 Task: Forward email as attachment with the signature Edward Wright with the subject Request for a pay raise from softage.1@softage.net to softage.2@softage.net with the message Could you provide me with a list of the projects constraints and assumptions?
Action: Mouse moved to (822, 60)
Screenshot: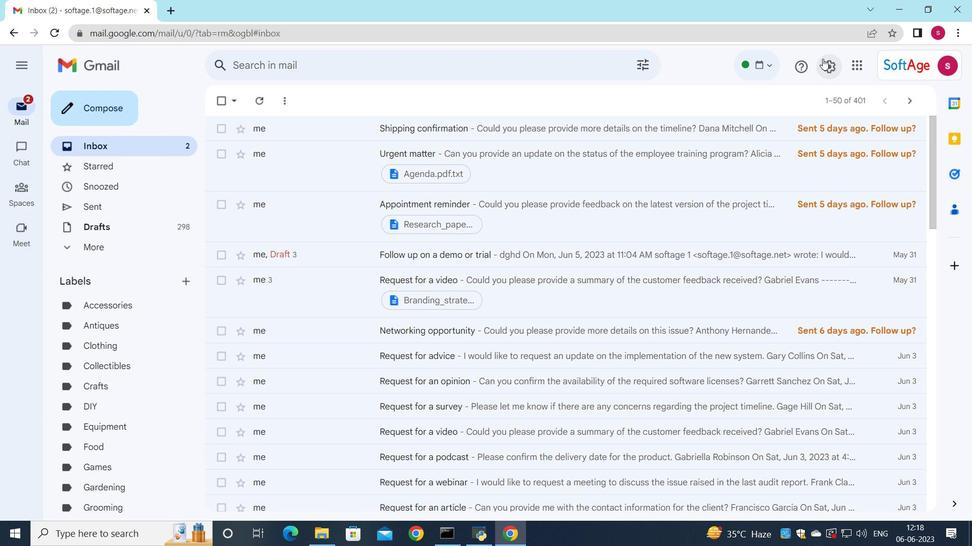 
Action: Mouse pressed left at (822, 60)
Screenshot: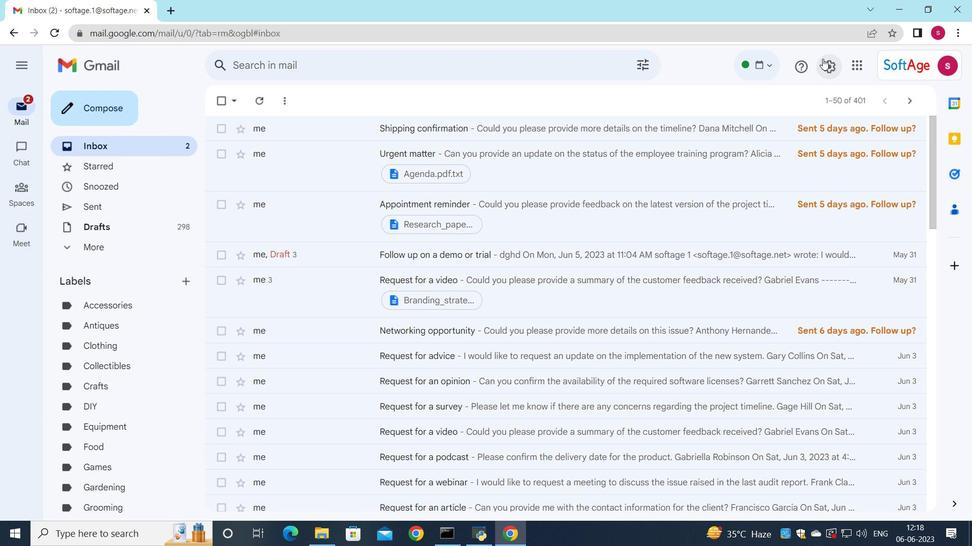 
Action: Mouse moved to (826, 124)
Screenshot: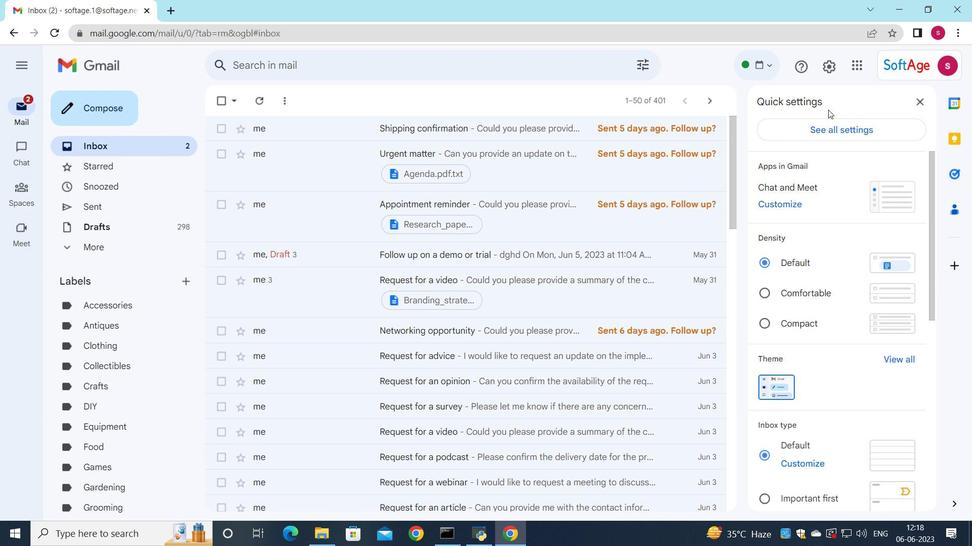 
Action: Mouse pressed left at (826, 124)
Screenshot: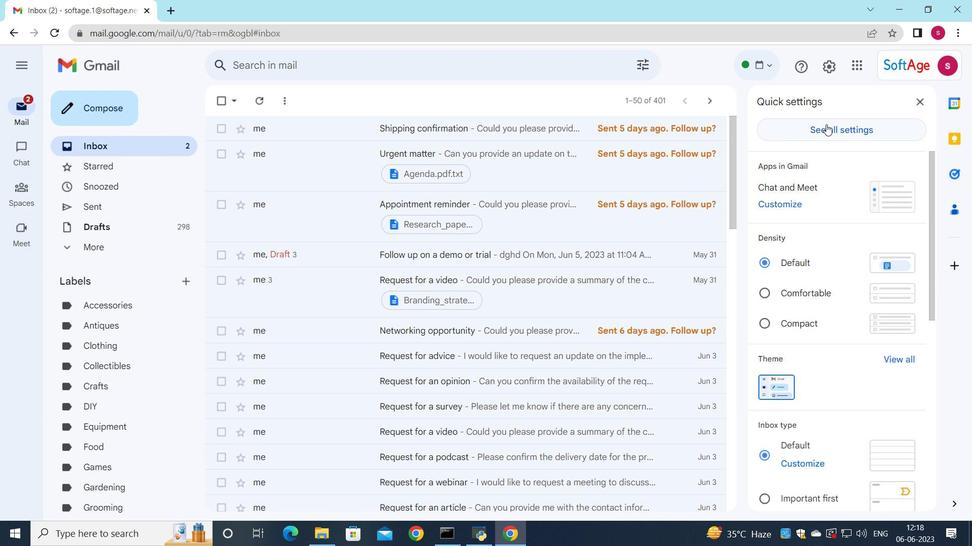 
Action: Mouse moved to (640, 293)
Screenshot: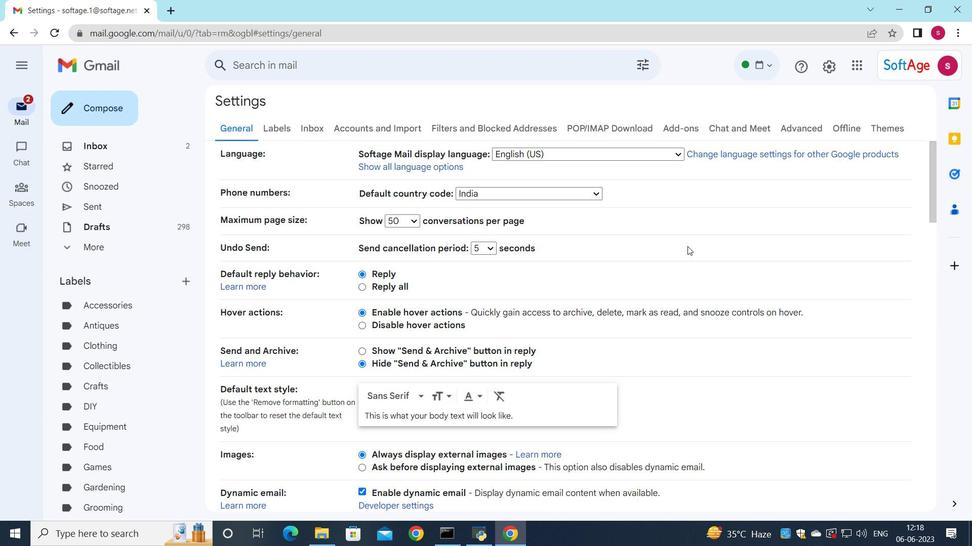 
Action: Mouse scrolled (640, 292) with delta (0, 0)
Screenshot: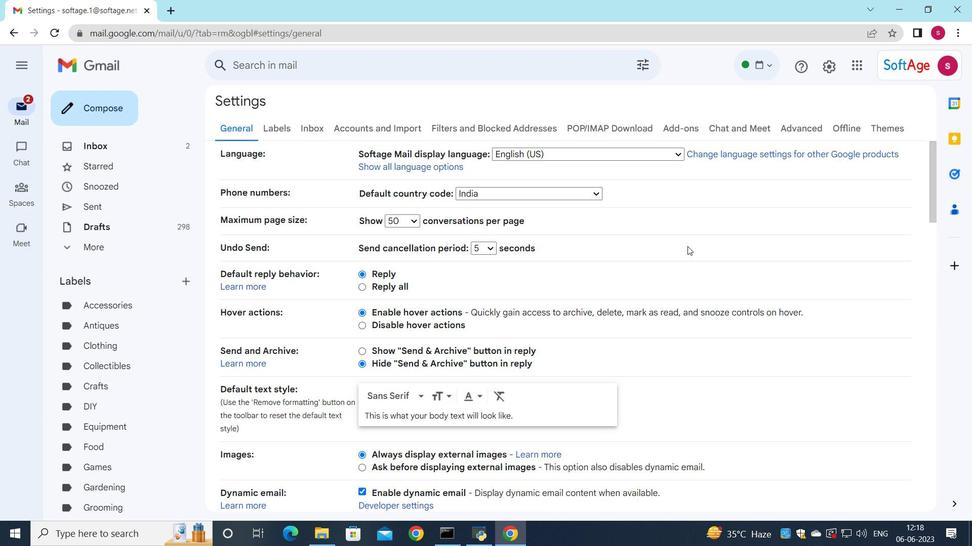 
Action: Mouse moved to (638, 295)
Screenshot: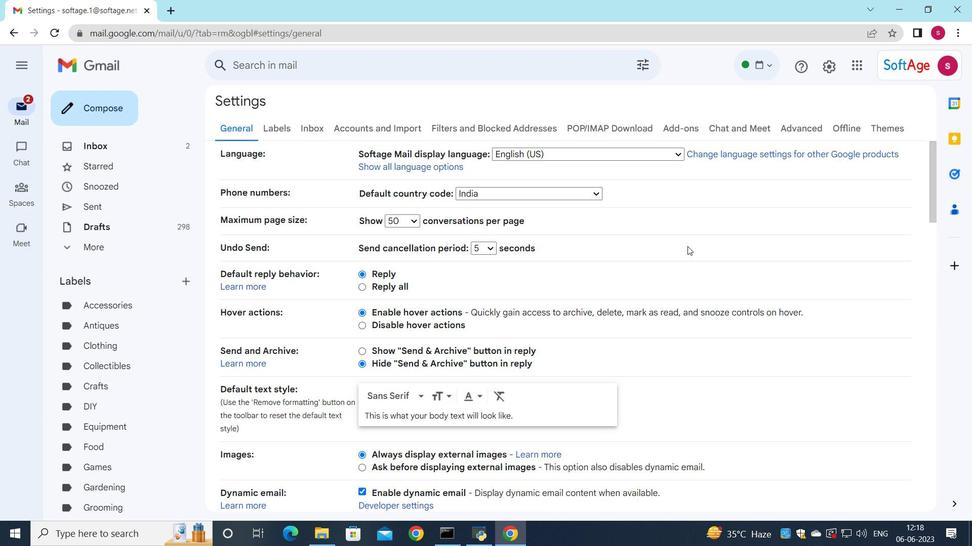 
Action: Mouse scrolled (638, 295) with delta (0, 0)
Screenshot: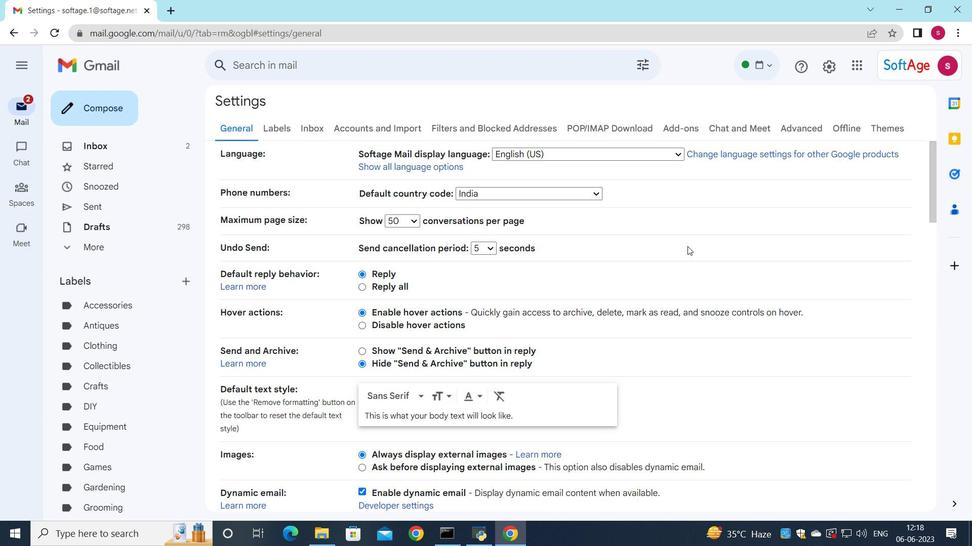 
Action: Mouse moved to (635, 299)
Screenshot: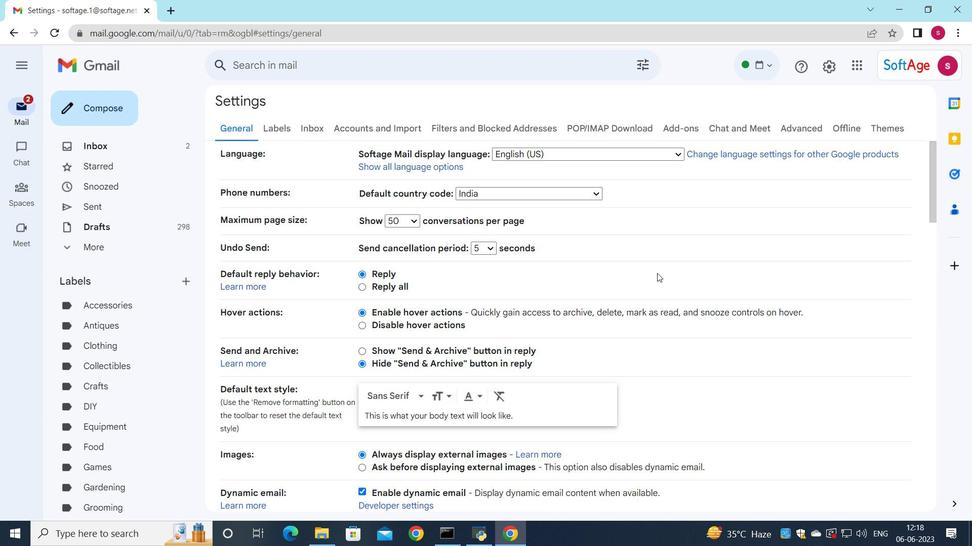 
Action: Mouse scrolled (635, 299) with delta (0, 0)
Screenshot: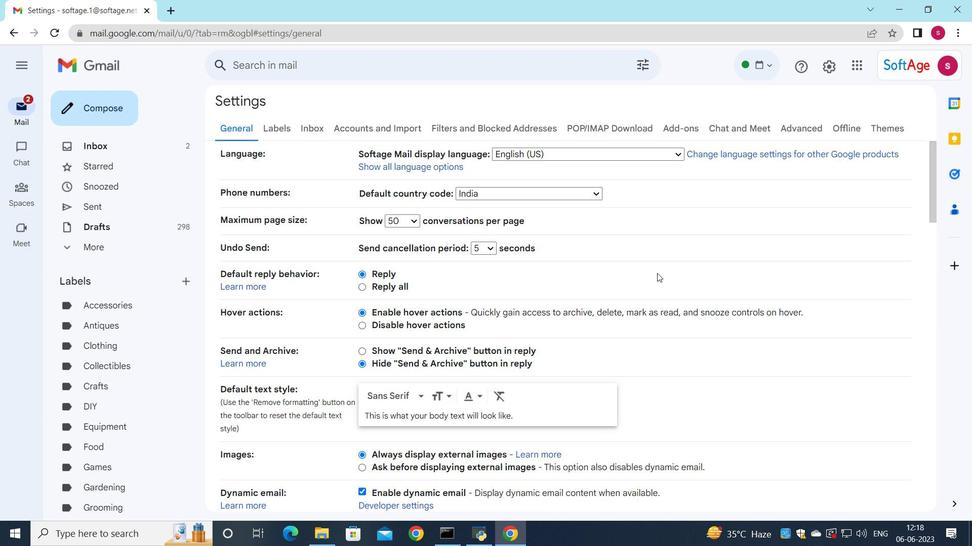 
Action: Mouse moved to (607, 324)
Screenshot: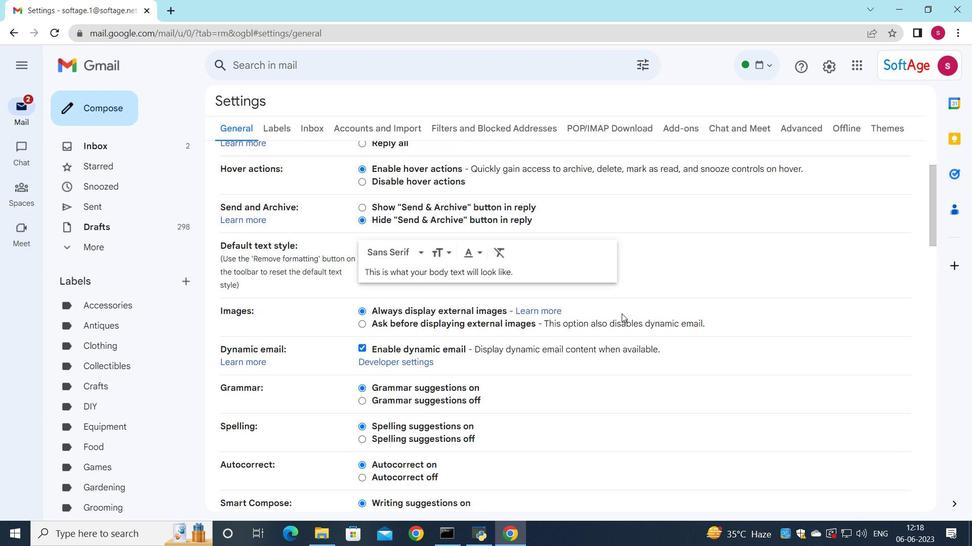 
Action: Mouse scrolled (607, 324) with delta (0, 0)
Screenshot: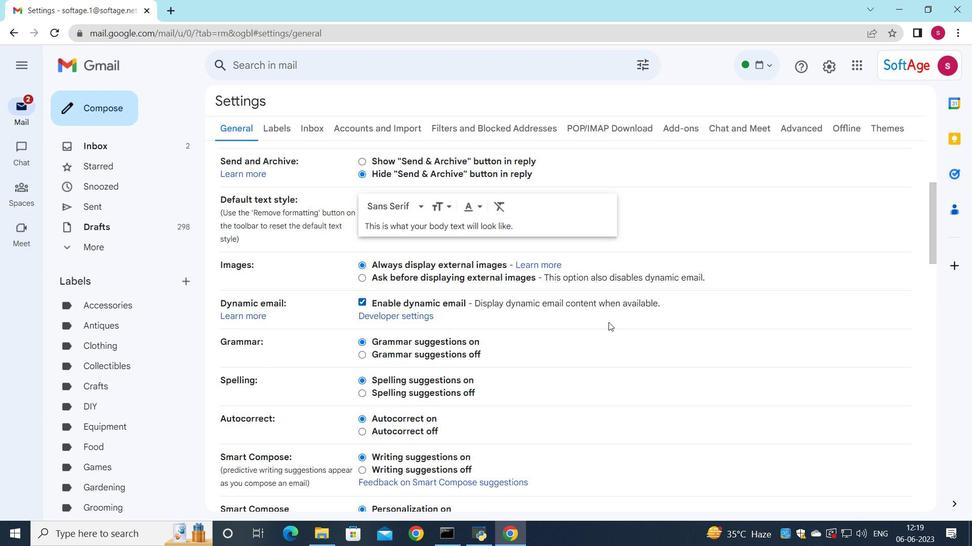 
Action: Mouse scrolled (607, 324) with delta (0, 0)
Screenshot: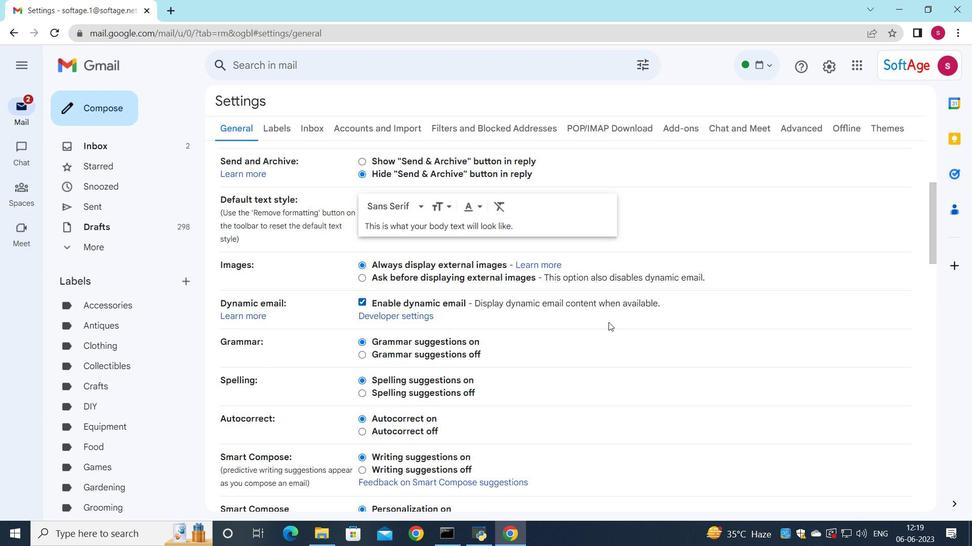 
Action: Mouse moved to (607, 326)
Screenshot: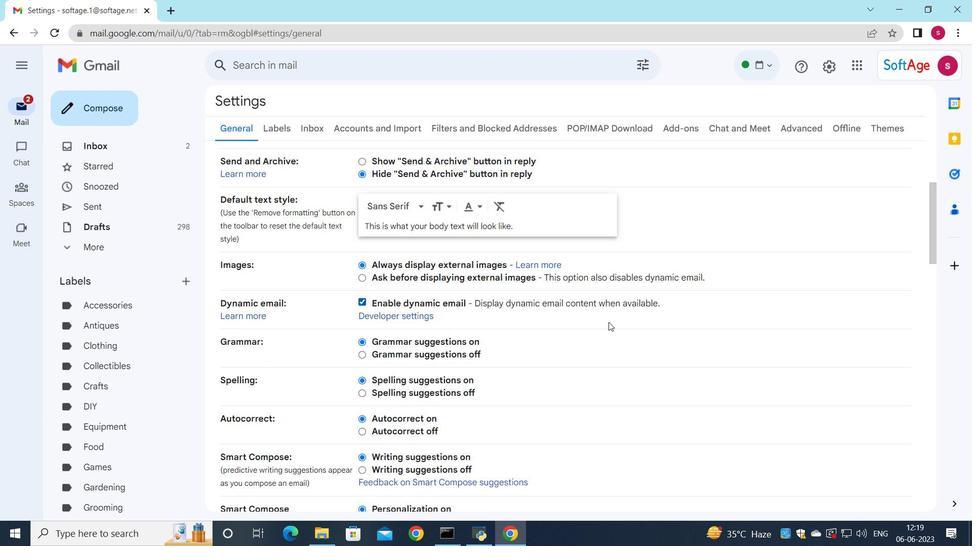 
Action: Mouse scrolled (607, 325) with delta (0, 0)
Screenshot: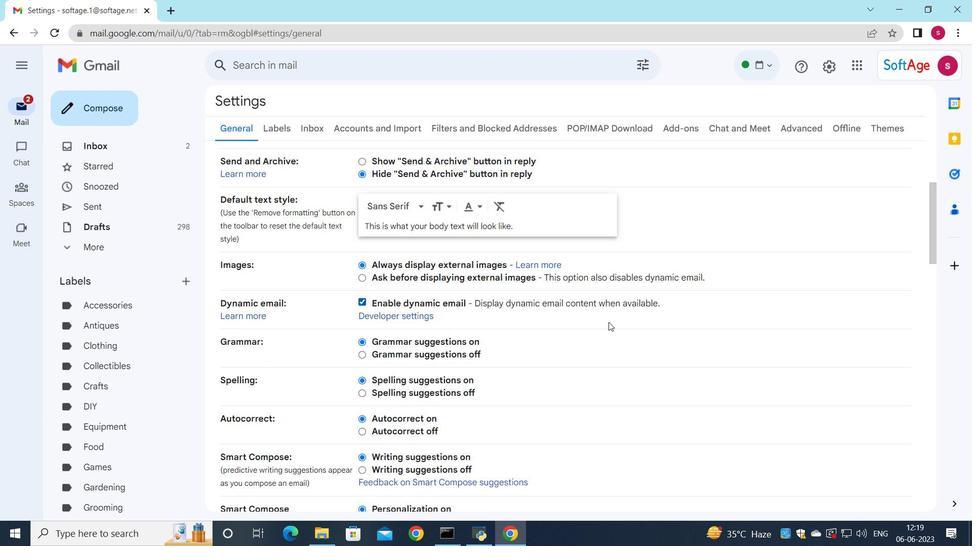 
Action: Mouse moved to (603, 334)
Screenshot: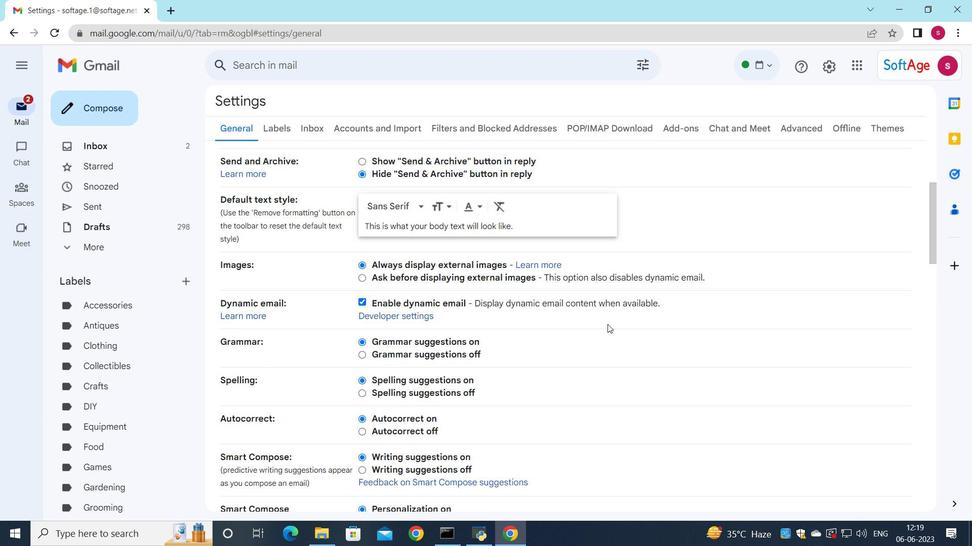
Action: Mouse scrolled (603, 334) with delta (0, 0)
Screenshot: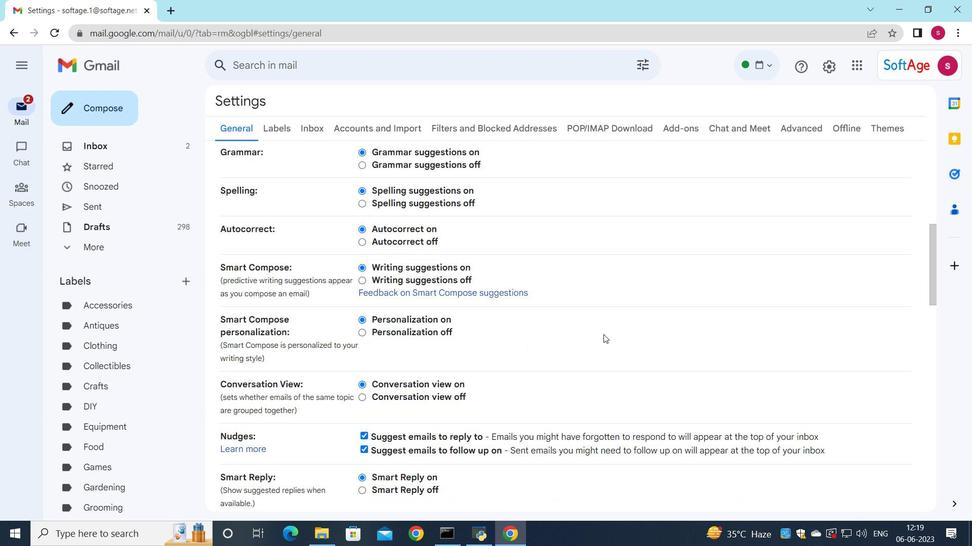 
Action: Mouse scrolled (603, 334) with delta (0, 0)
Screenshot: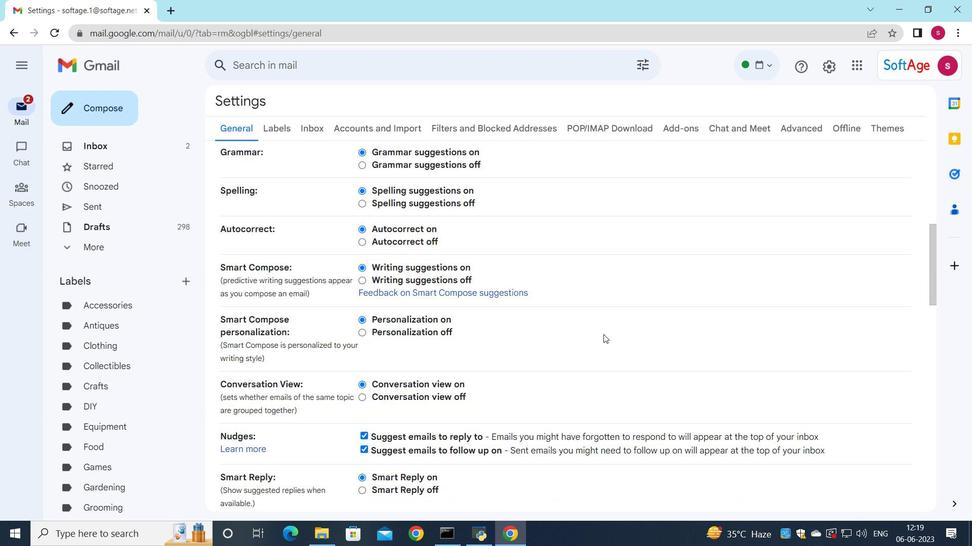 
Action: Mouse moved to (545, 386)
Screenshot: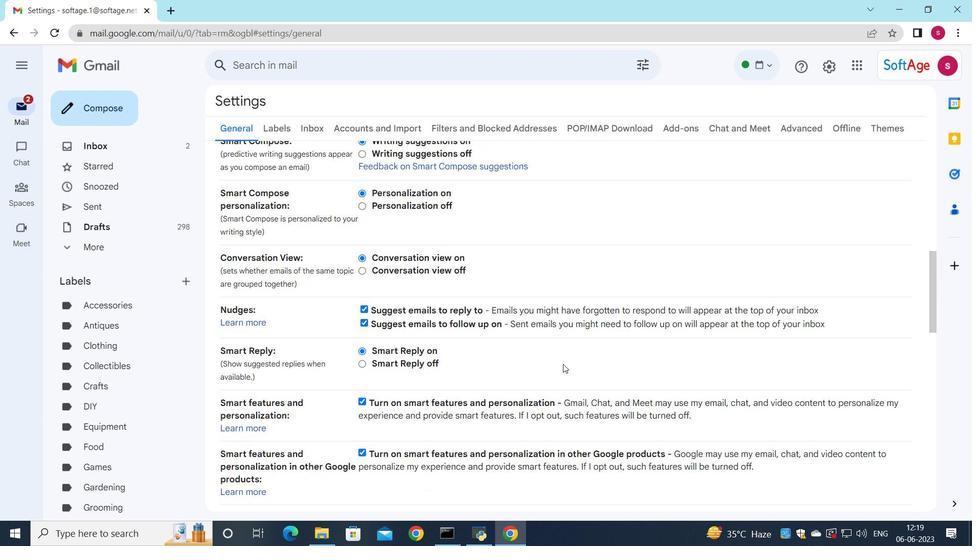 
Action: Mouse scrolled (545, 385) with delta (0, 0)
Screenshot: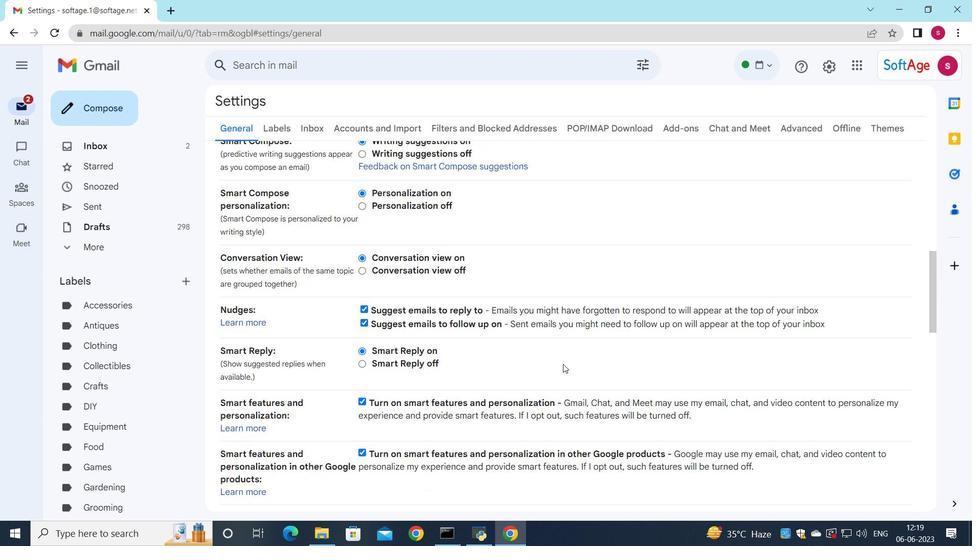 
Action: Mouse moved to (542, 394)
Screenshot: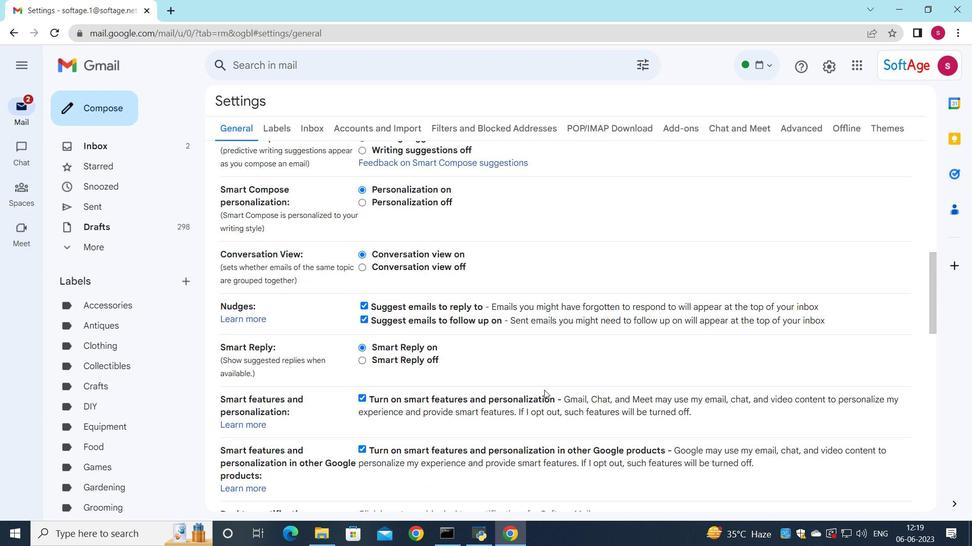 
Action: Mouse scrolled (543, 390) with delta (0, 0)
Screenshot: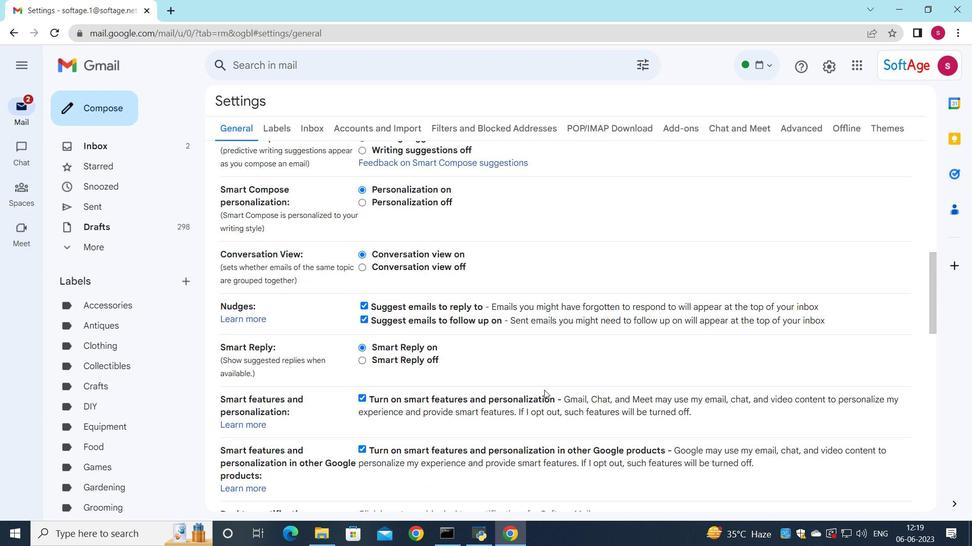 
Action: Mouse scrolled (542, 392) with delta (0, 0)
Screenshot: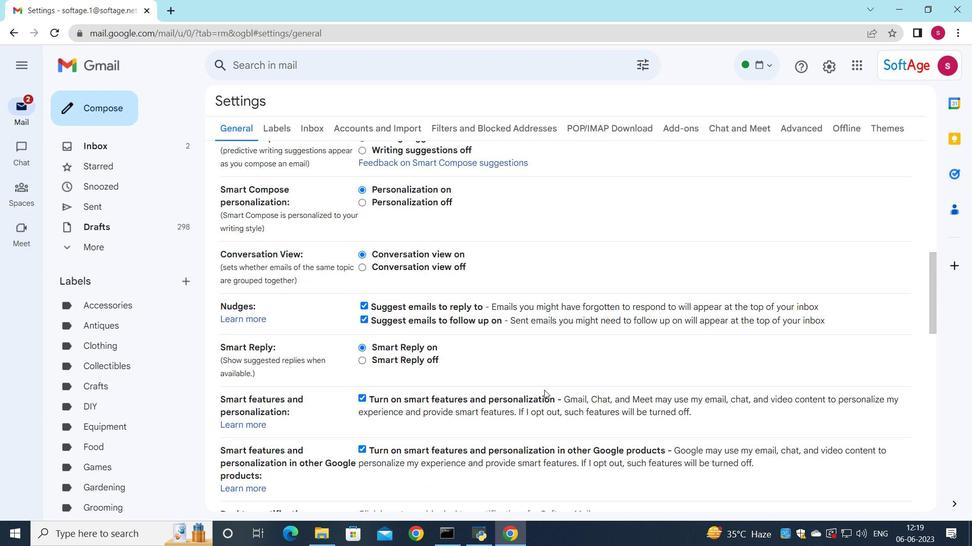
Action: Mouse scrolled (542, 393) with delta (0, 0)
Screenshot: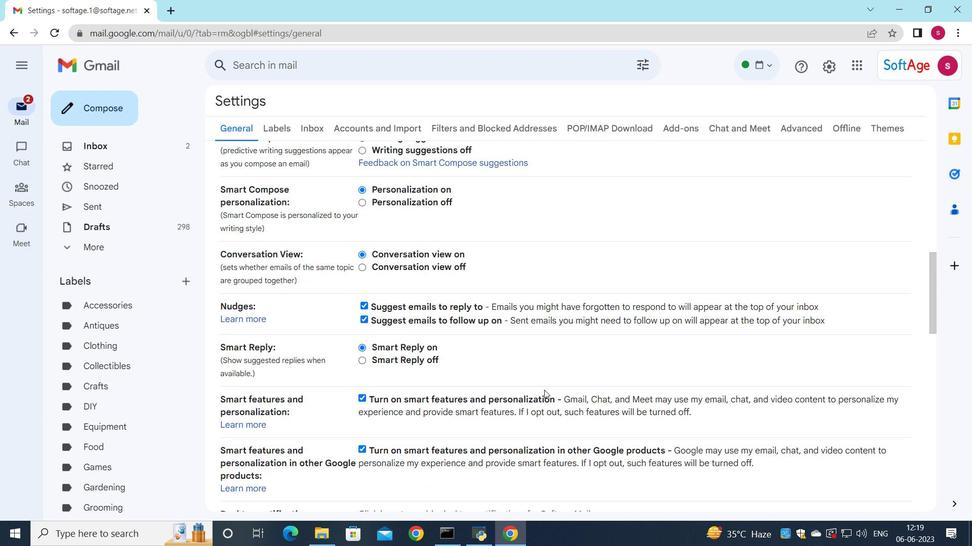 
Action: Mouse scrolled (542, 393) with delta (0, 0)
Screenshot: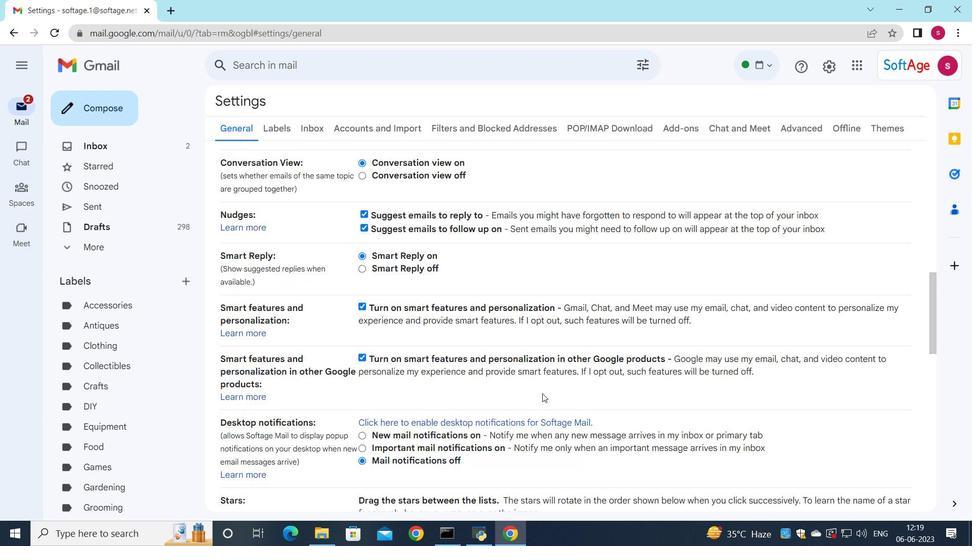 
Action: Mouse scrolled (542, 393) with delta (0, 0)
Screenshot: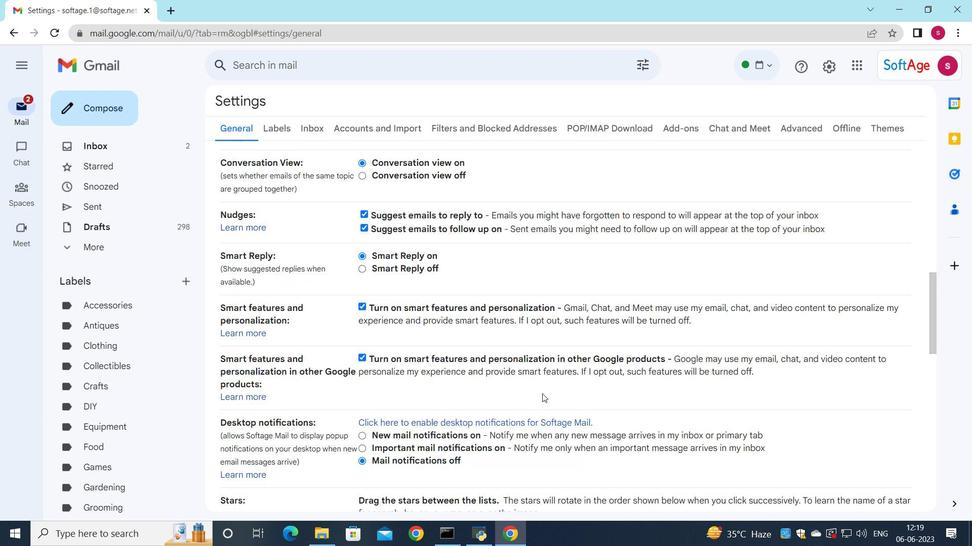 
Action: Mouse scrolled (542, 393) with delta (0, 0)
Screenshot: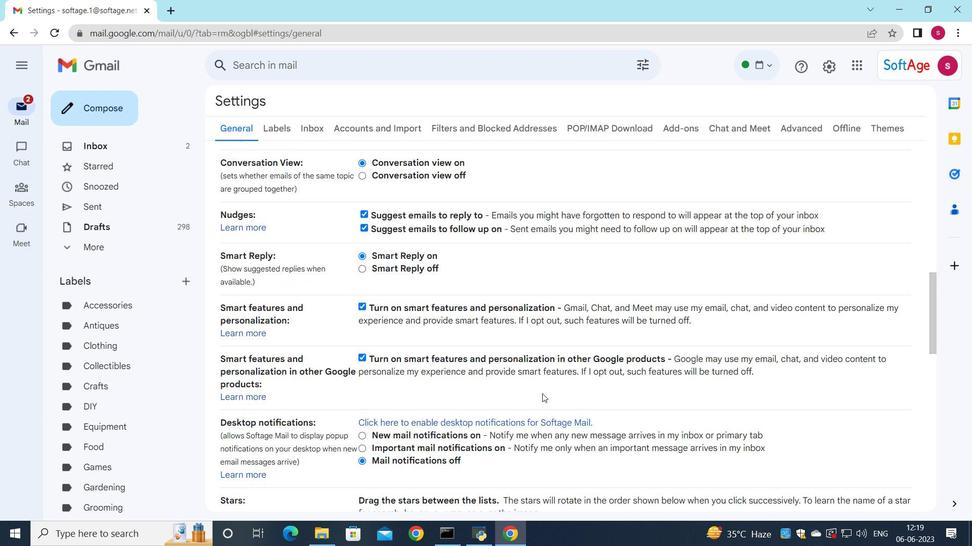 
Action: Mouse scrolled (542, 393) with delta (0, 0)
Screenshot: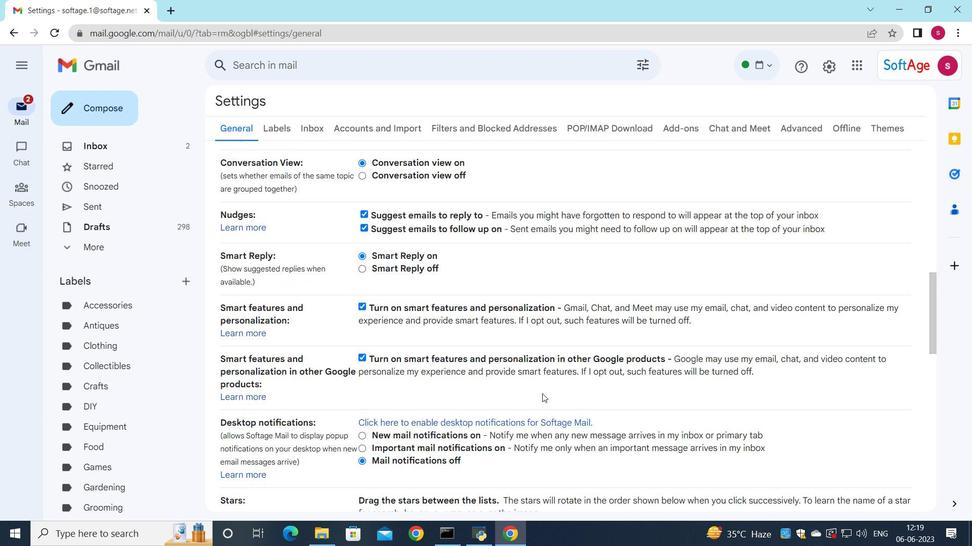 
Action: Mouse moved to (539, 395)
Screenshot: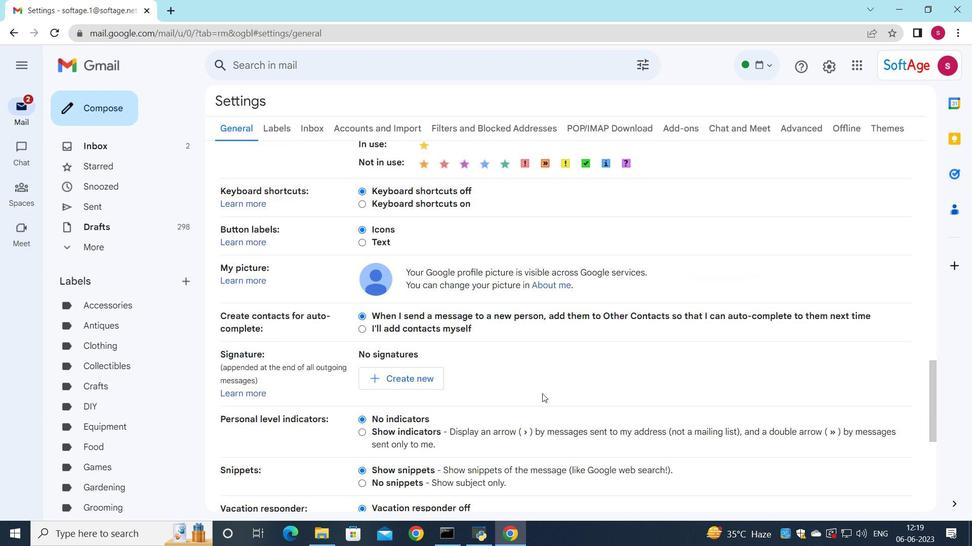 
Action: Mouse scrolled (539, 394) with delta (0, 0)
Screenshot: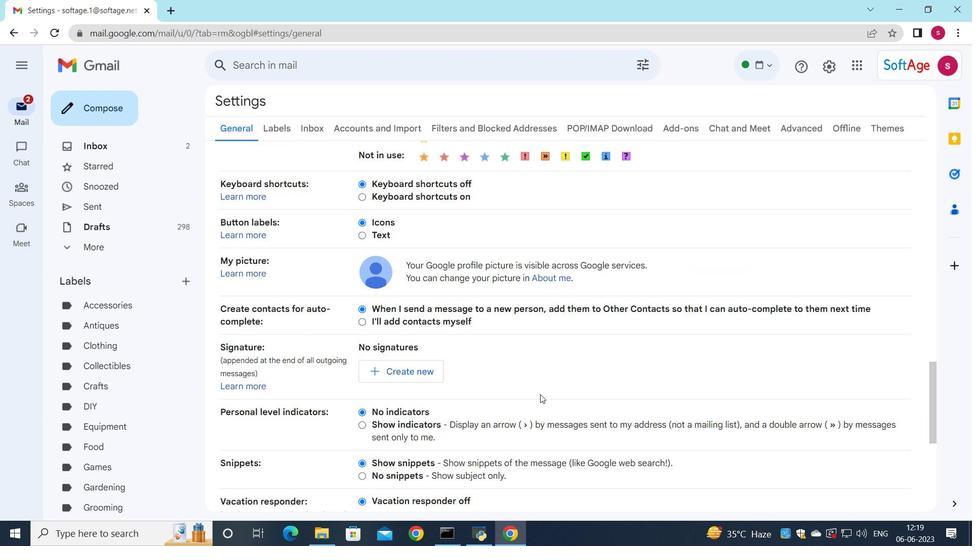 
Action: Mouse scrolled (539, 394) with delta (0, 0)
Screenshot: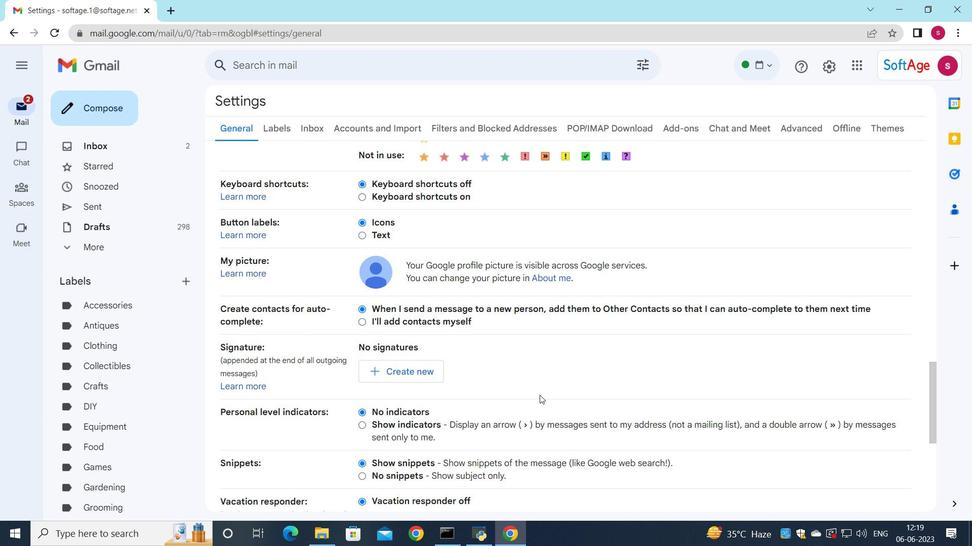 
Action: Mouse moved to (431, 252)
Screenshot: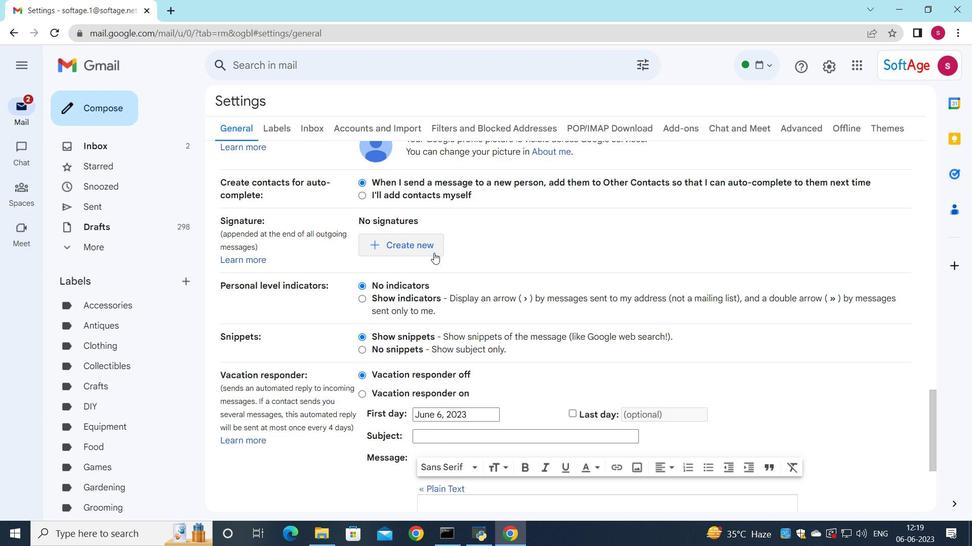 
Action: Mouse pressed left at (431, 252)
Screenshot: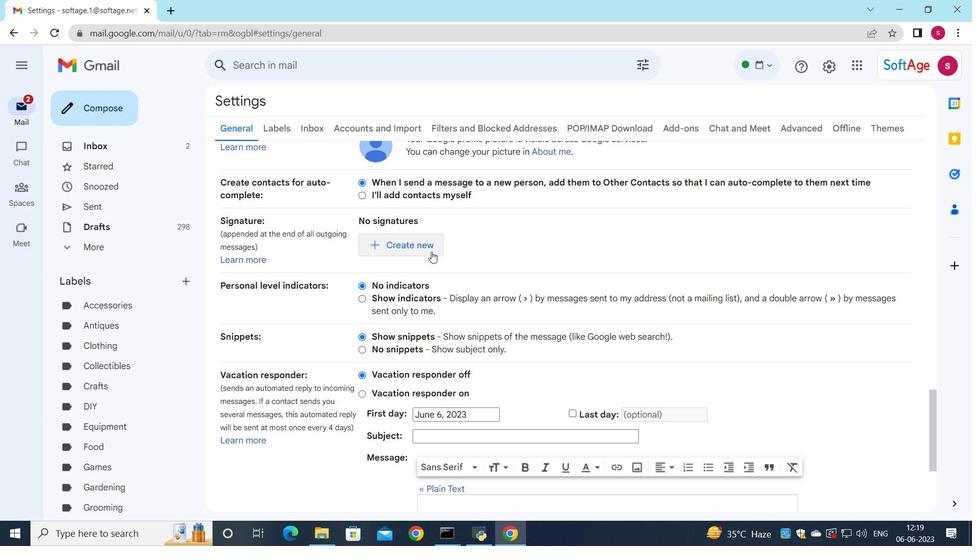 
Action: Mouse moved to (459, 254)
Screenshot: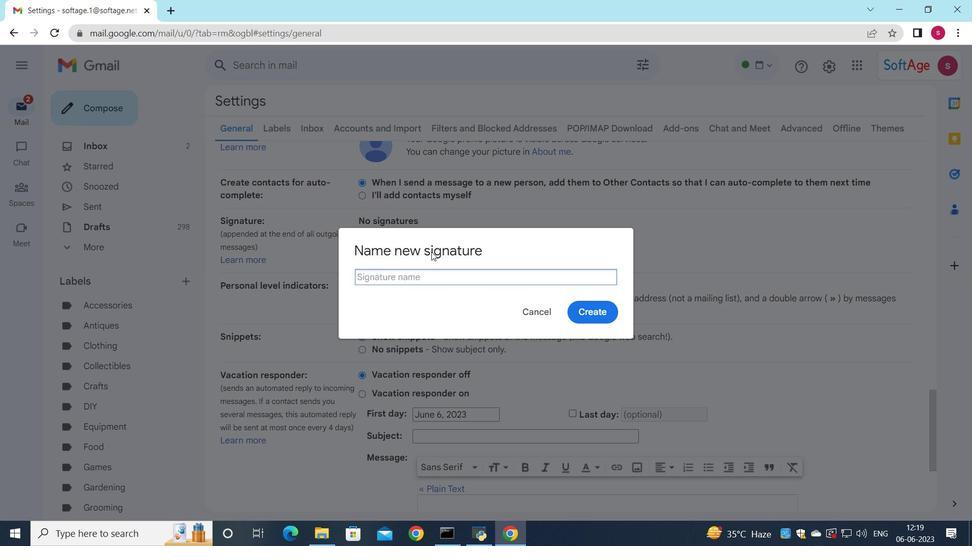 
Action: Key pressed <Key.shift>Edward<Key.space><Key.shift>Wright
Screenshot: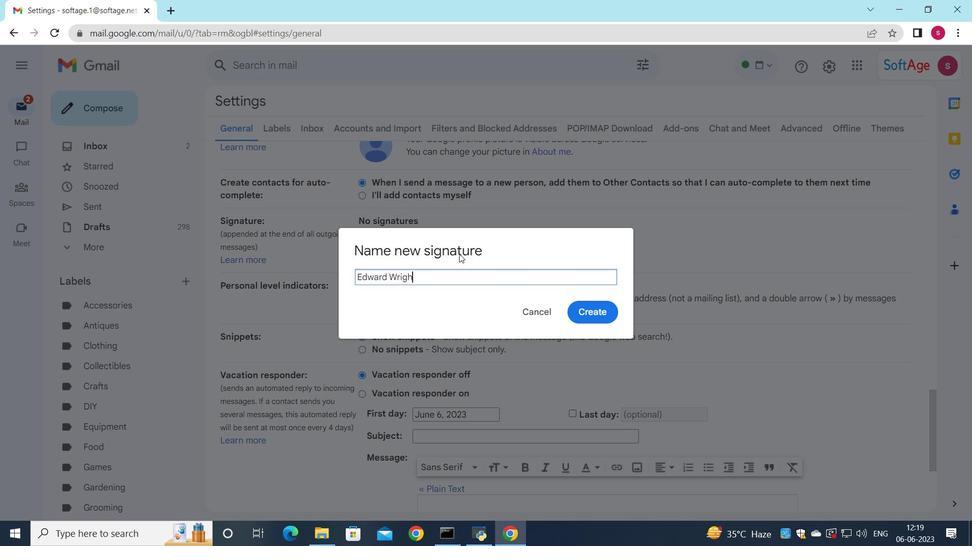 
Action: Mouse moved to (603, 305)
Screenshot: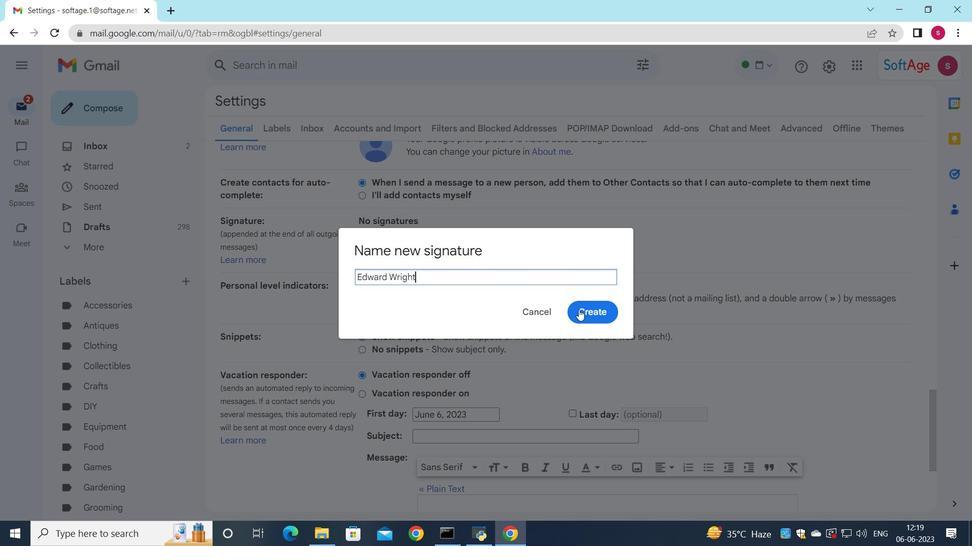 
Action: Mouse pressed left at (603, 305)
Screenshot: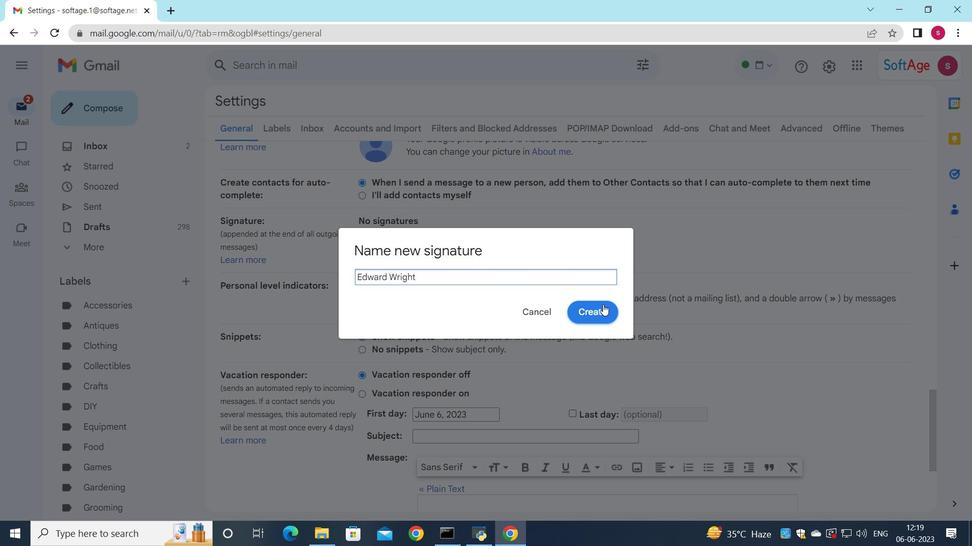 
Action: Mouse moved to (594, 274)
Screenshot: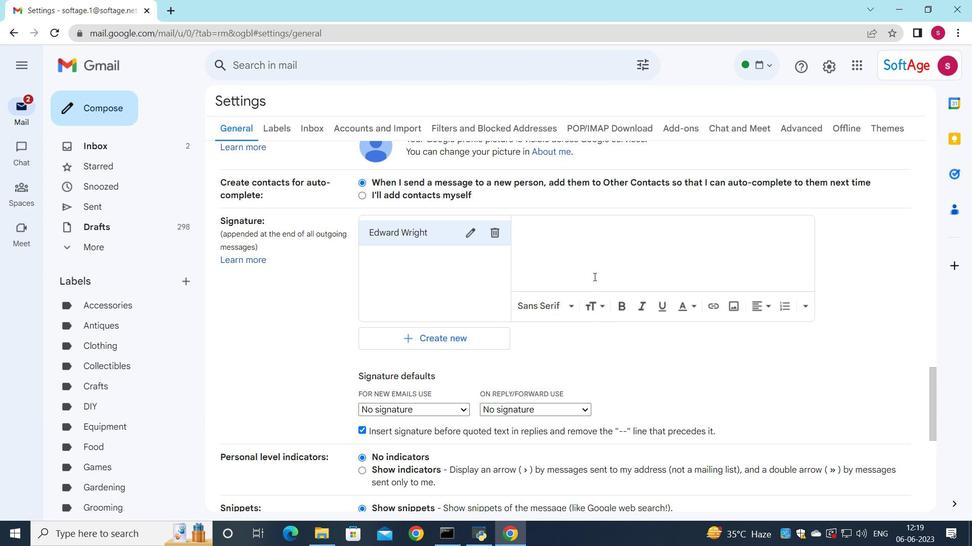 
Action: Mouse pressed left at (594, 274)
Screenshot: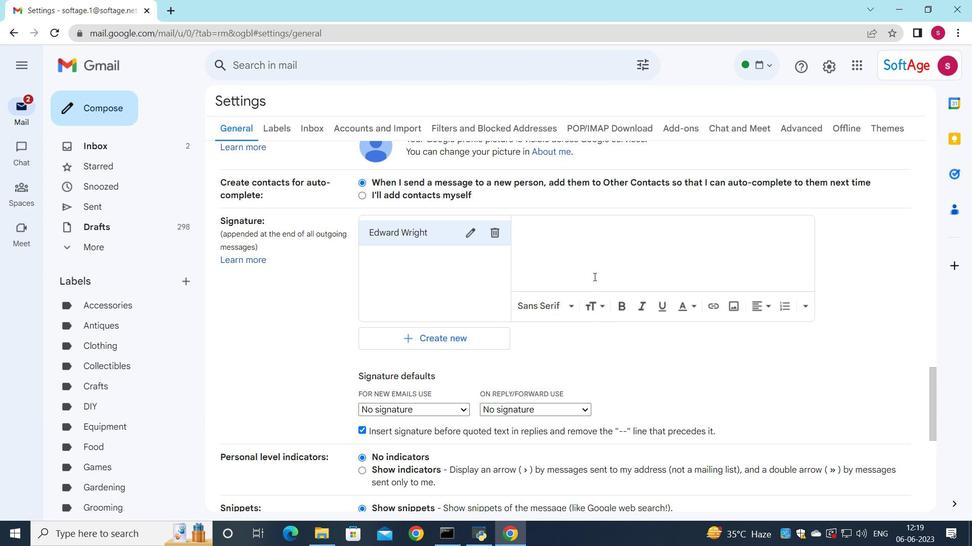 
Action: Mouse moved to (592, 275)
Screenshot: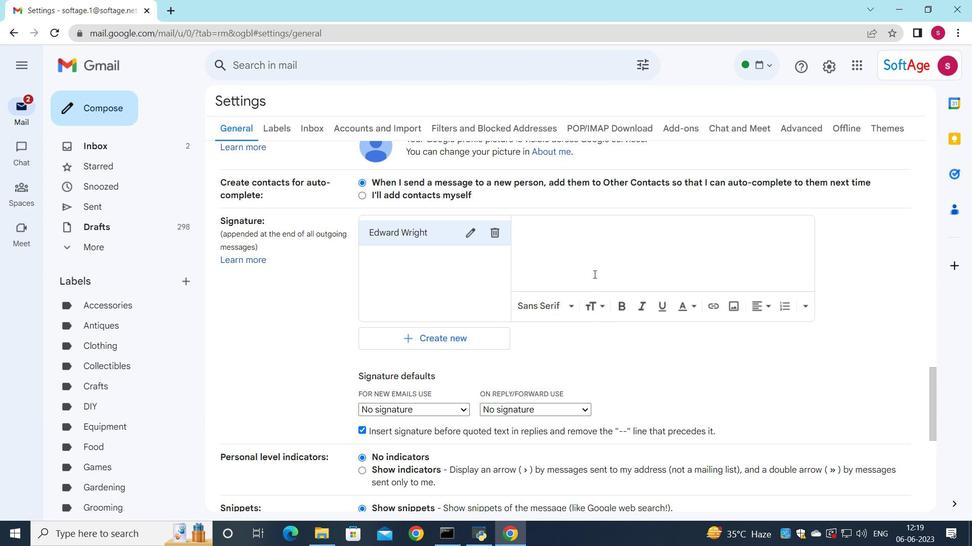 
Action: Key pressed <Key.shift>Edward<Key.space><Key.shift>Wright
Screenshot: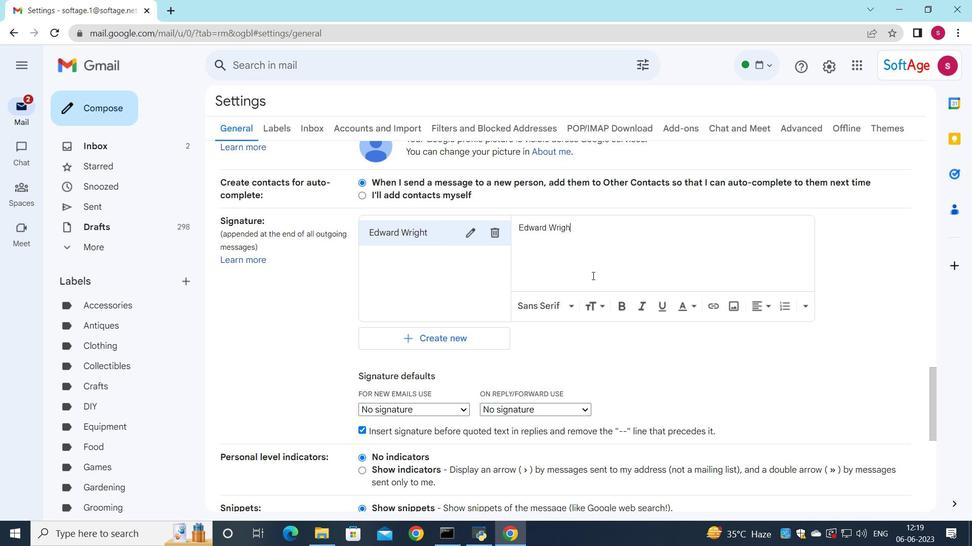 
Action: Mouse moved to (462, 406)
Screenshot: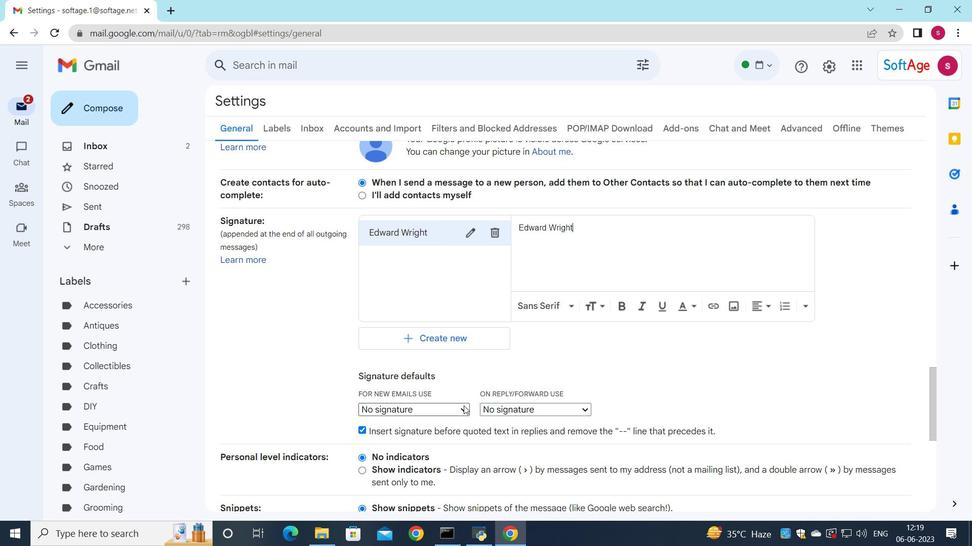
Action: Mouse pressed left at (462, 406)
Screenshot: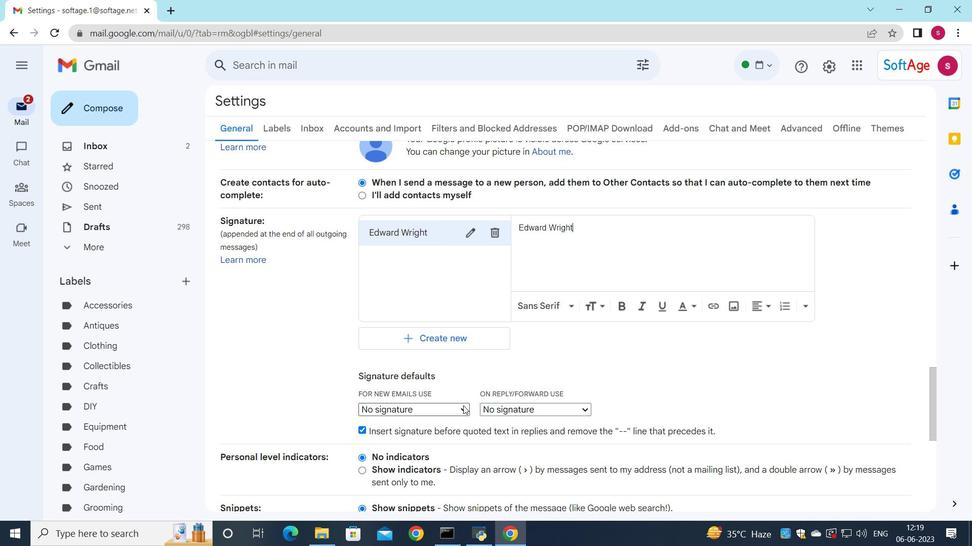 
Action: Mouse moved to (452, 432)
Screenshot: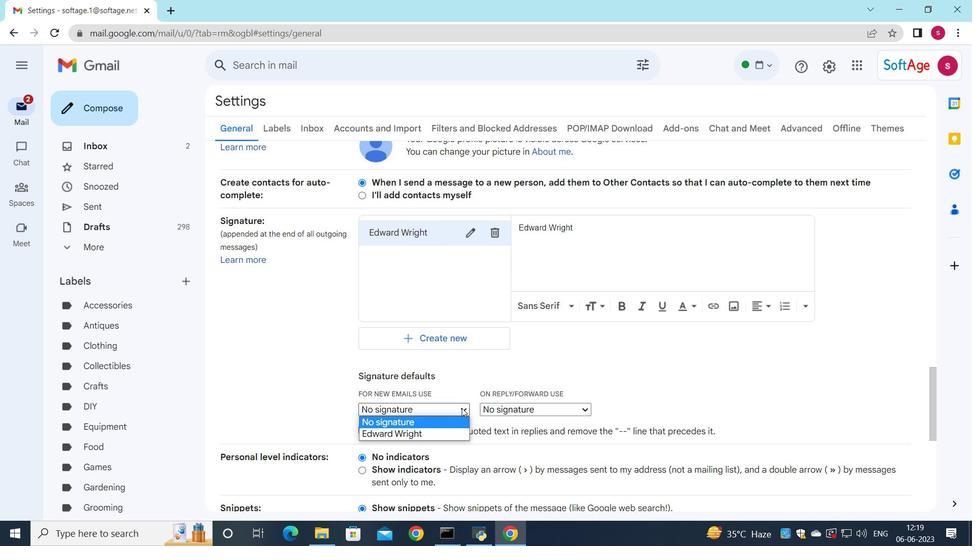 
Action: Mouse pressed left at (452, 432)
Screenshot: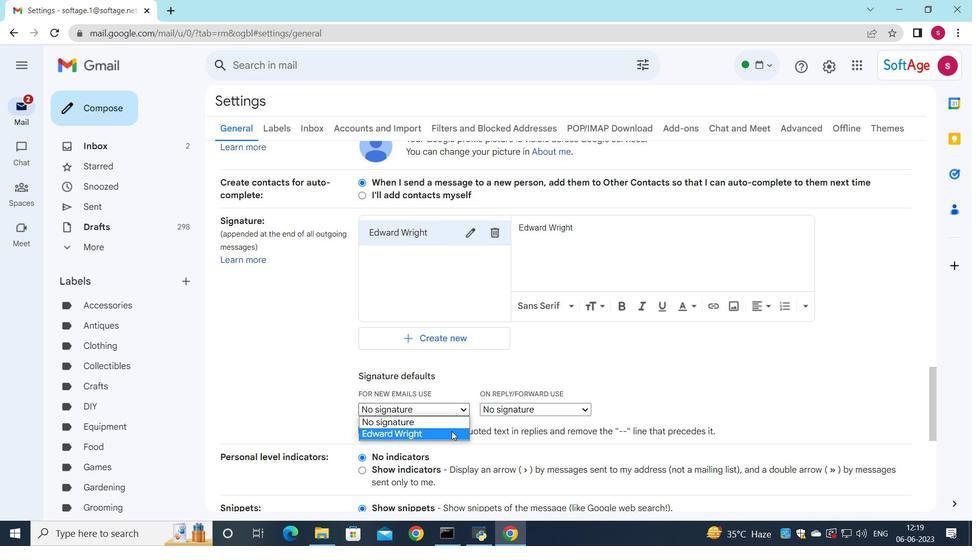 
Action: Mouse moved to (490, 411)
Screenshot: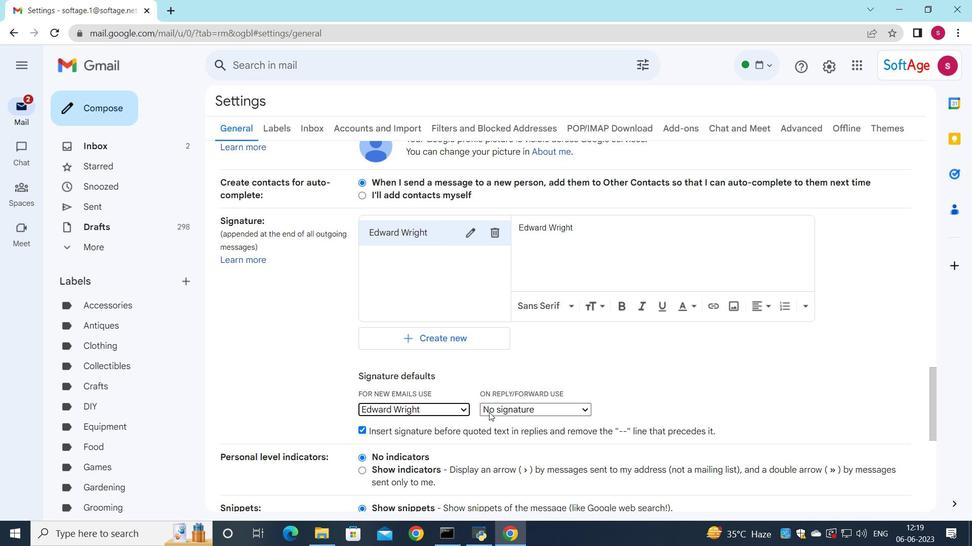 
Action: Mouse pressed left at (490, 411)
Screenshot: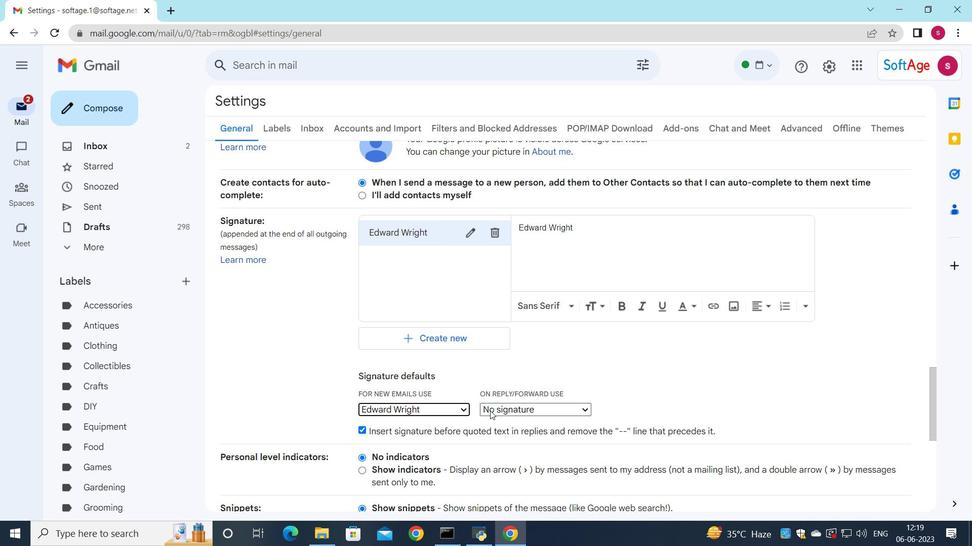 
Action: Mouse moved to (500, 436)
Screenshot: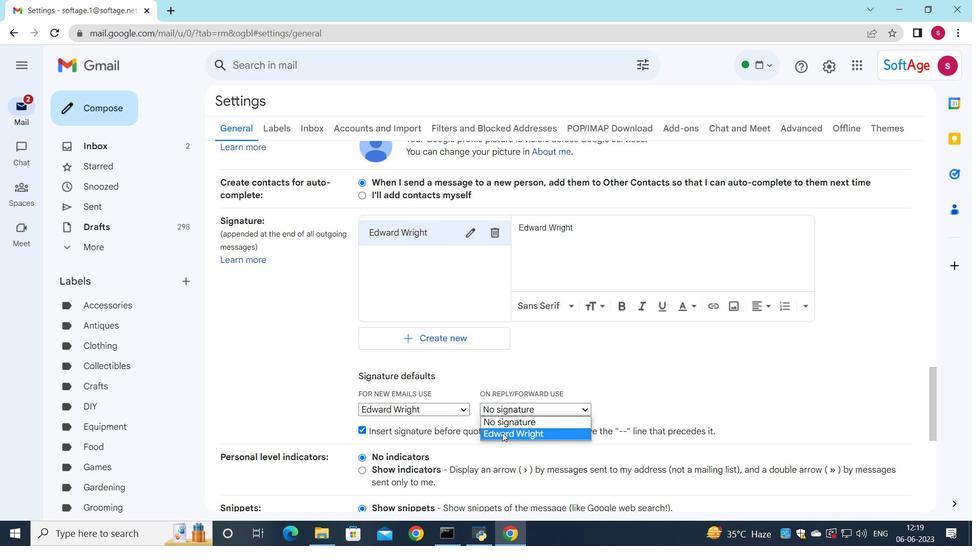 
Action: Mouse pressed left at (500, 436)
Screenshot: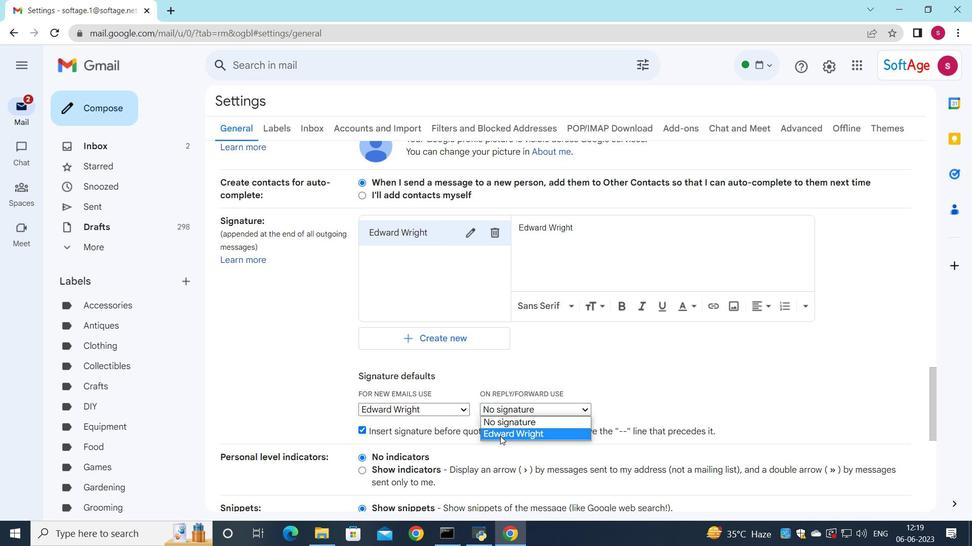 
Action: Mouse moved to (465, 353)
Screenshot: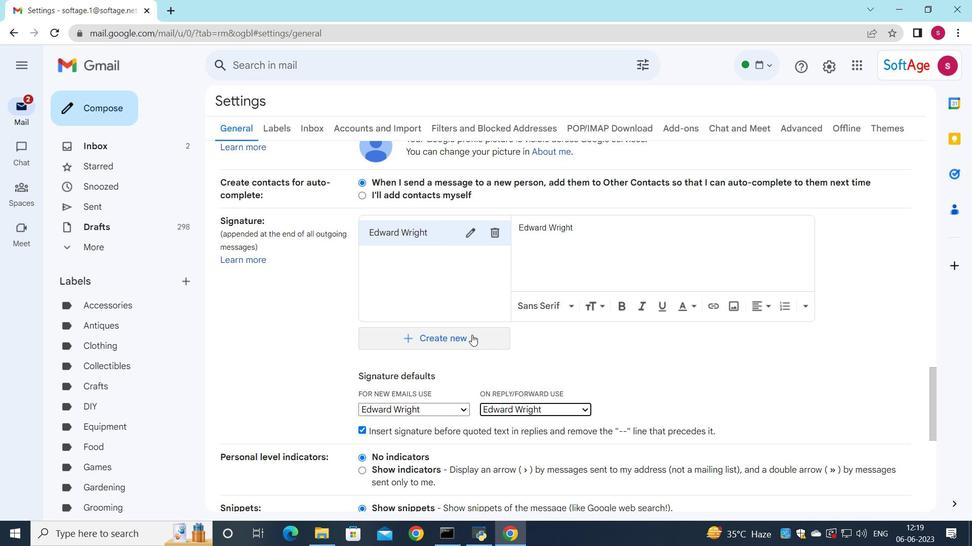 
Action: Mouse scrolled (470, 339) with delta (0, 0)
Screenshot: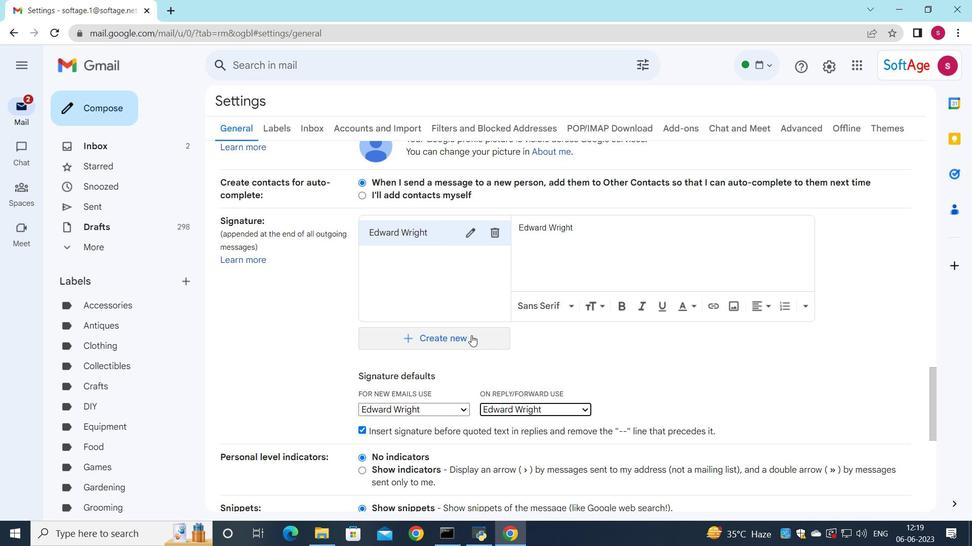
Action: Mouse moved to (465, 355)
Screenshot: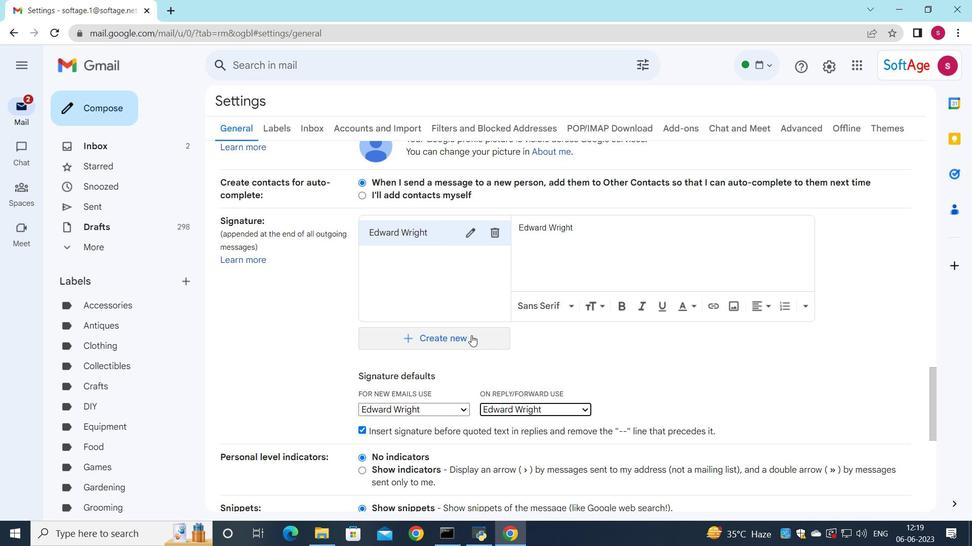 
Action: Mouse scrolled (467, 347) with delta (0, 0)
Screenshot: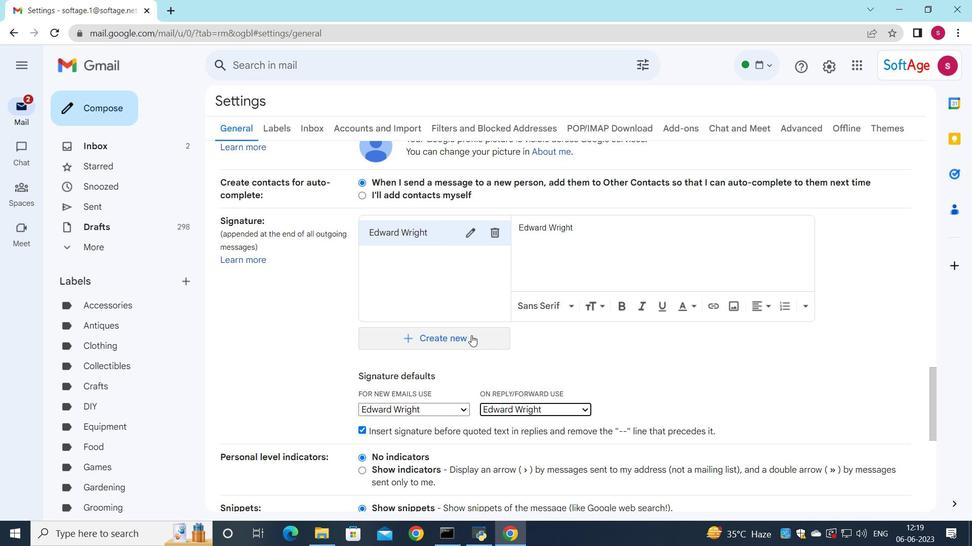 
Action: Mouse moved to (458, 370)
Screenshot: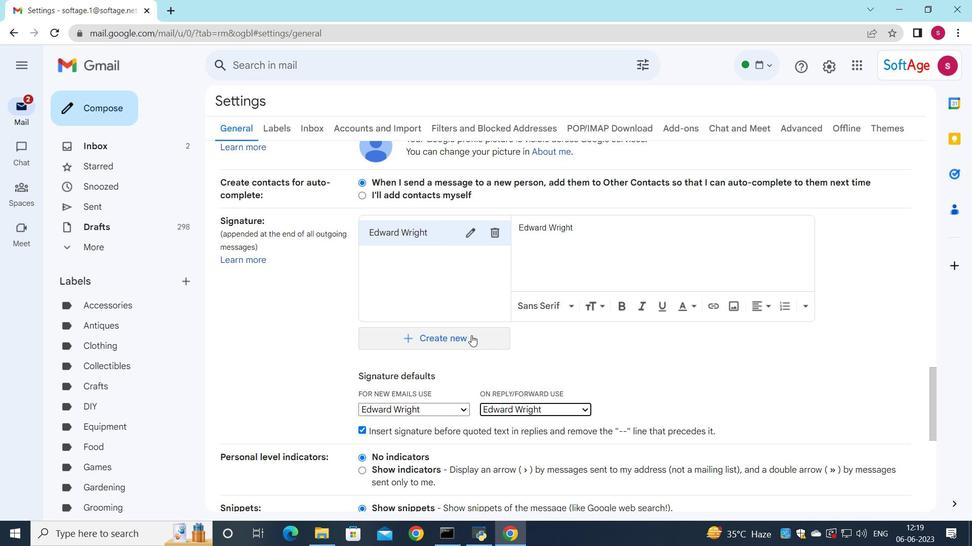 
Action: Mouse scrolled (465, 354) with delta (0, 0)
Screenshot: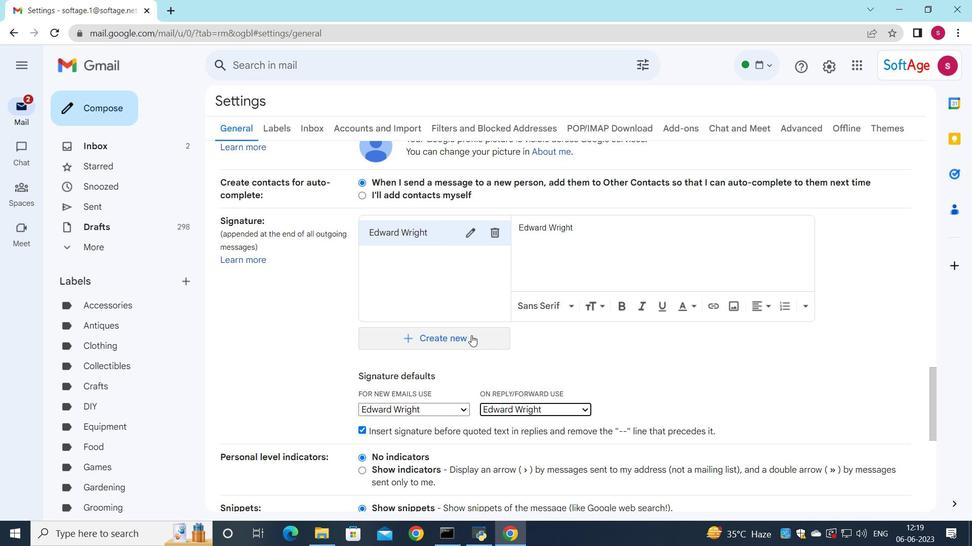 
Action: Mouse moved to (456, 393)
Screenshot: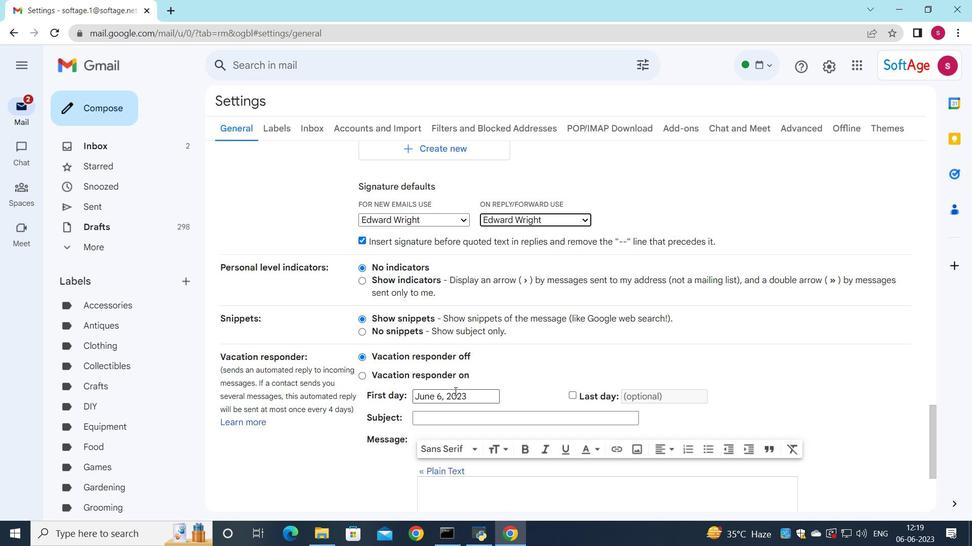 
Action: Mouse scrolled (456, 393) with delta (0, 0)
Screenshot: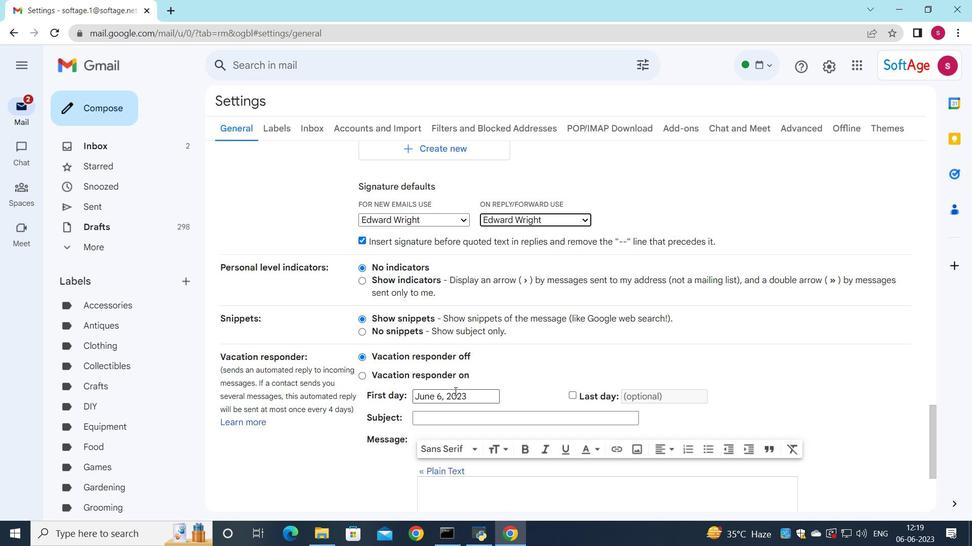 
Action: Mouse moved to (458, 395)
Screenshot: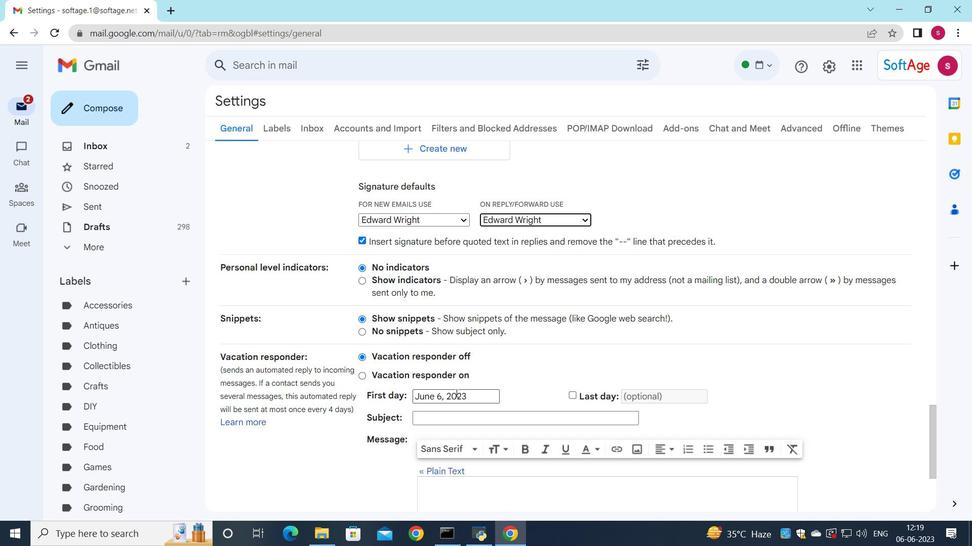 
Action: Mouse scrolled (458, 395) with delta (0, 0)
Screenshot: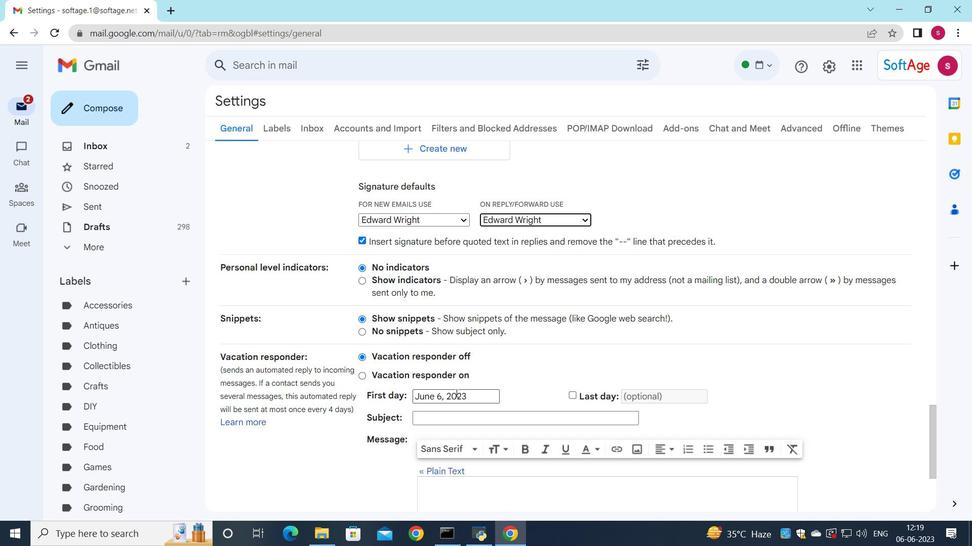 
Action: Mouse moved to (527, 481)
Screenshot: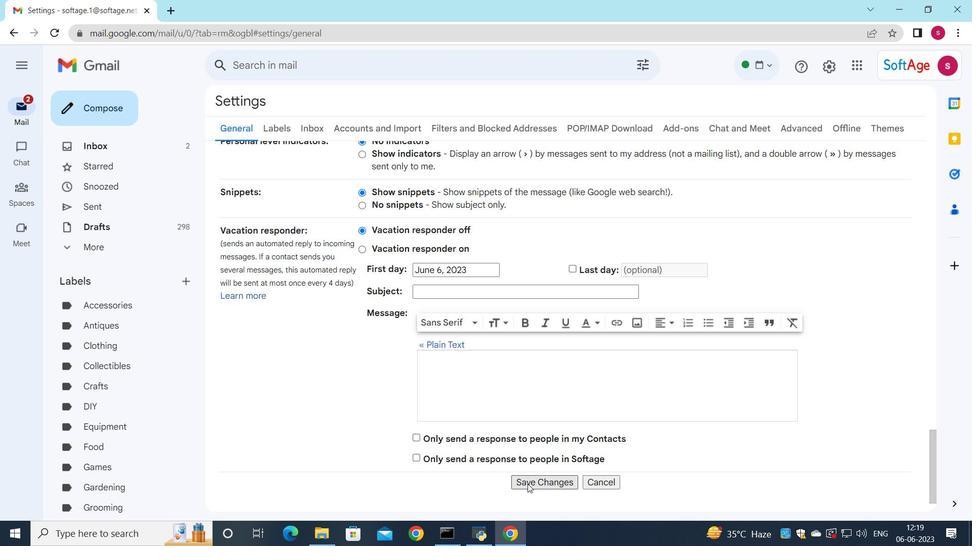 
Action: Mouse pressed left at (527, 481)
Screenshot: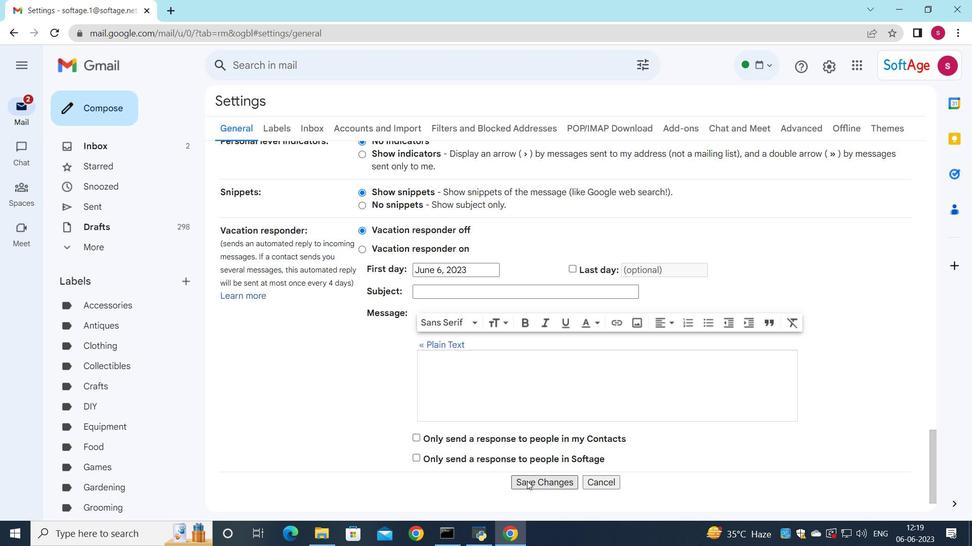 
Action: Mouse moved to (224, 384)
Screenshot: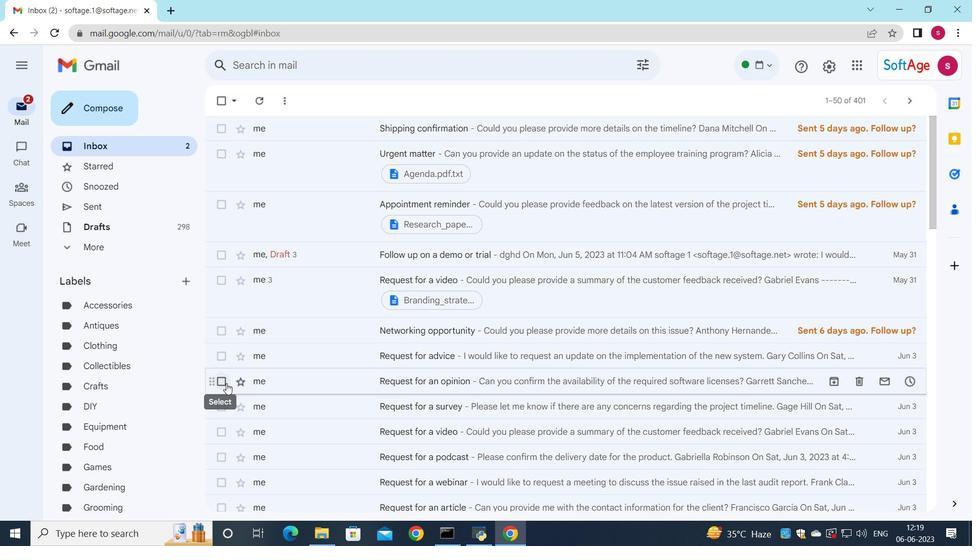 
Action: Mouse pressed left at (224, 384)
Screenshot: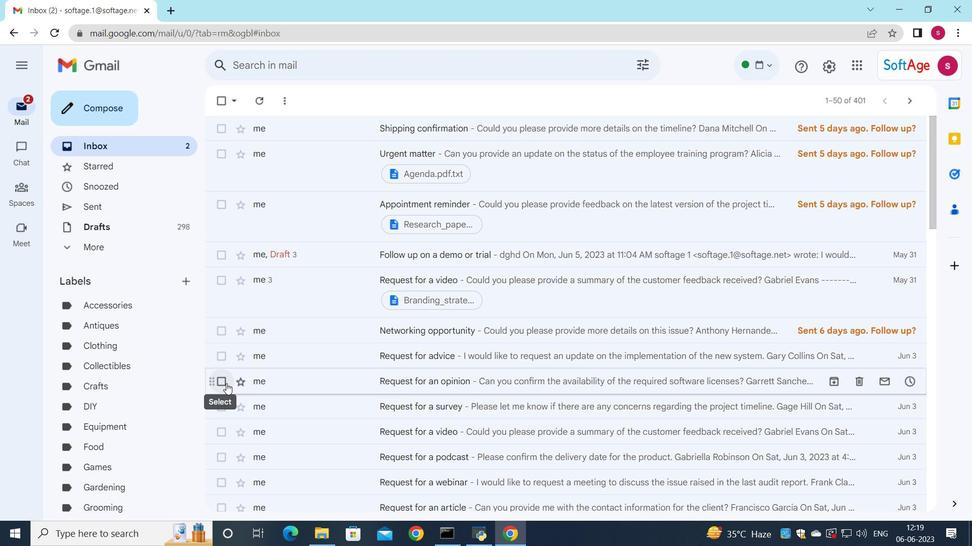 
Action: Mouse moved to (492, 98)
Screenshot: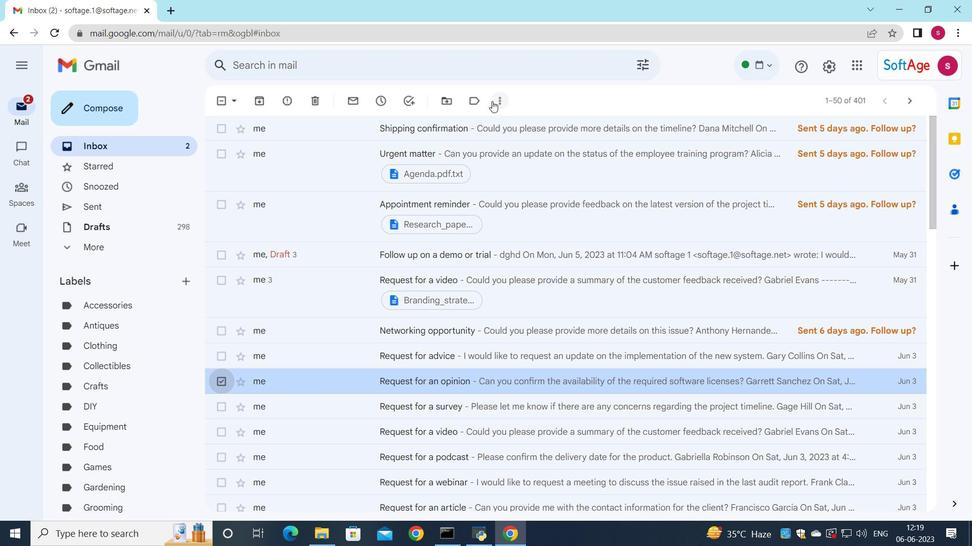 
Action: Mouse pressed left at (492, 98)
Screenshot: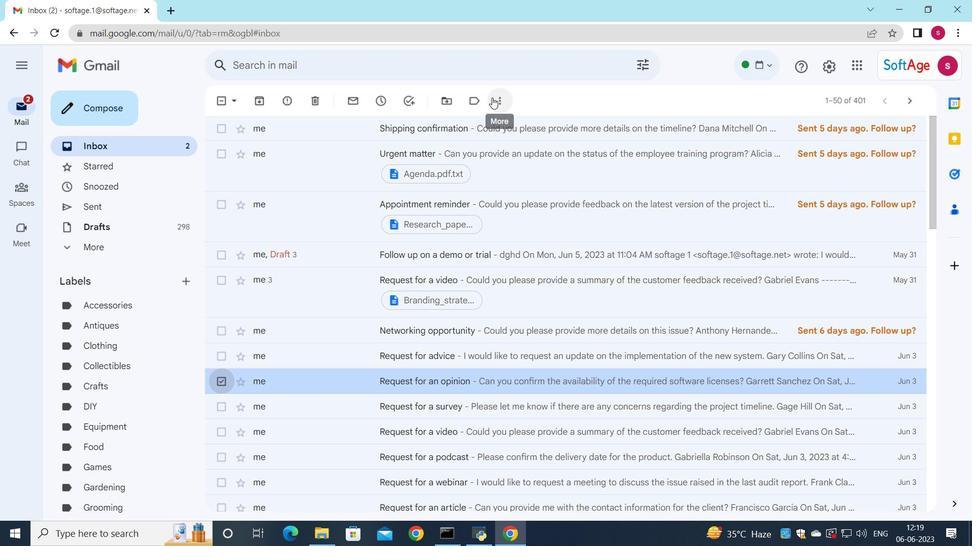
Action: Mouse moved to (544, 216)
Screenshot: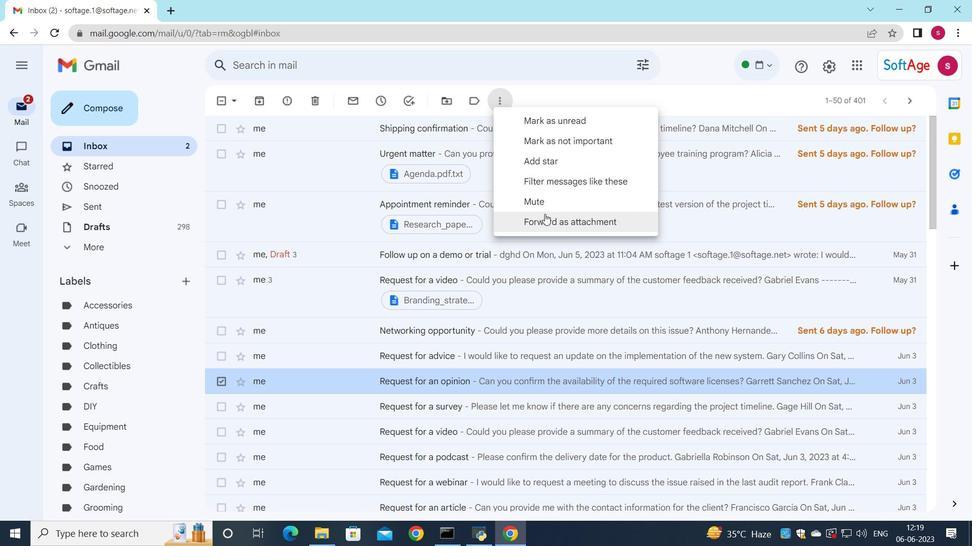 
Action: Mouse pressed left at (544, 216)
Screenshot: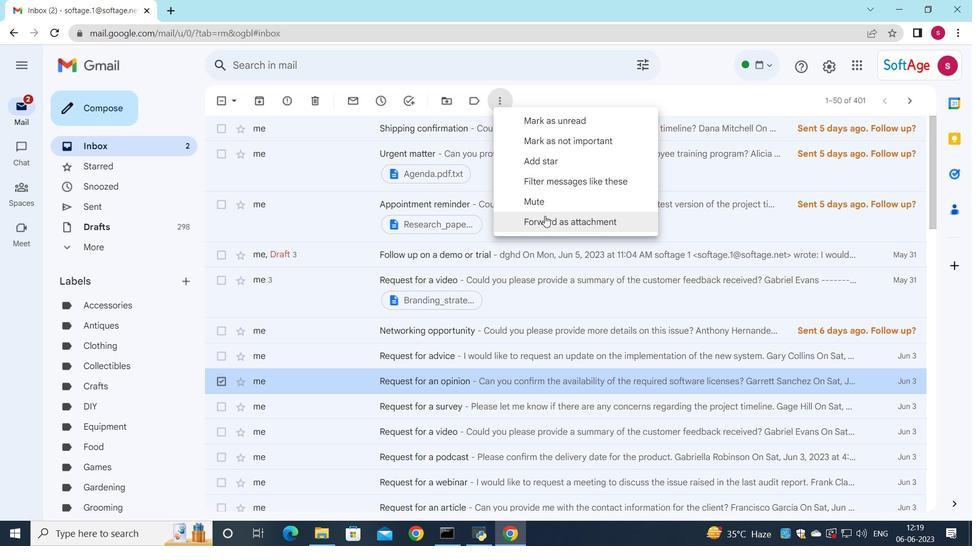 
Action: Mouse moved to (620, 227)
Screenshot: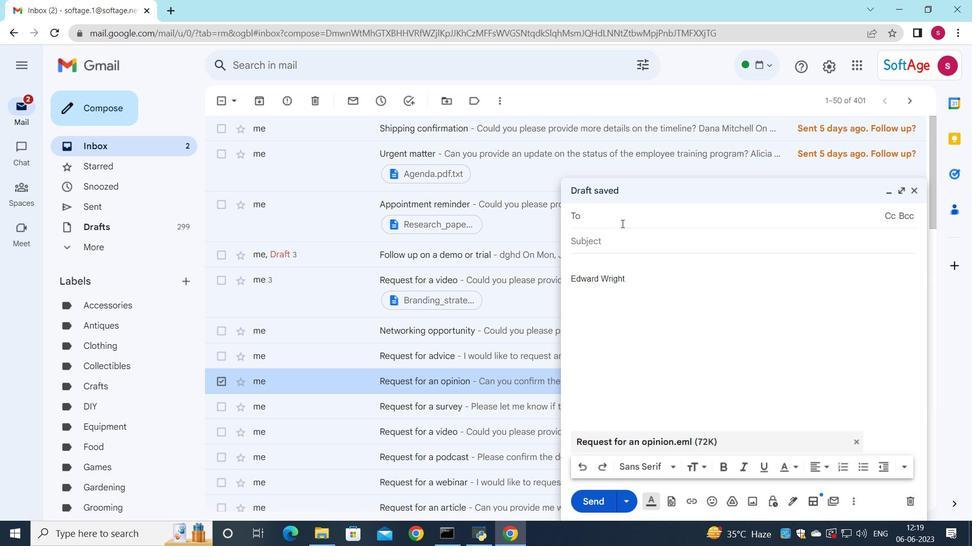 
Action: Key pressed s
Screenshot: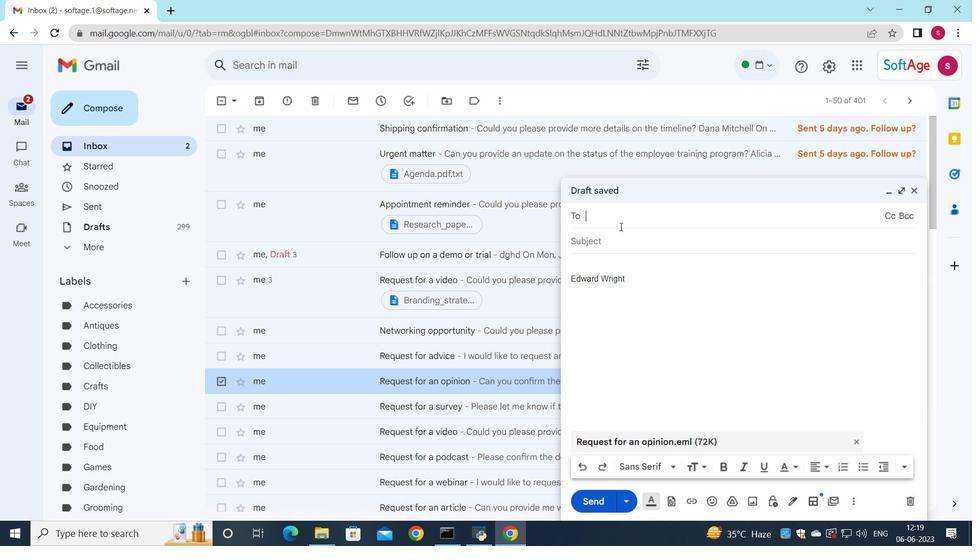 
Action: Mouse moved to (652, 286)
Screenshot: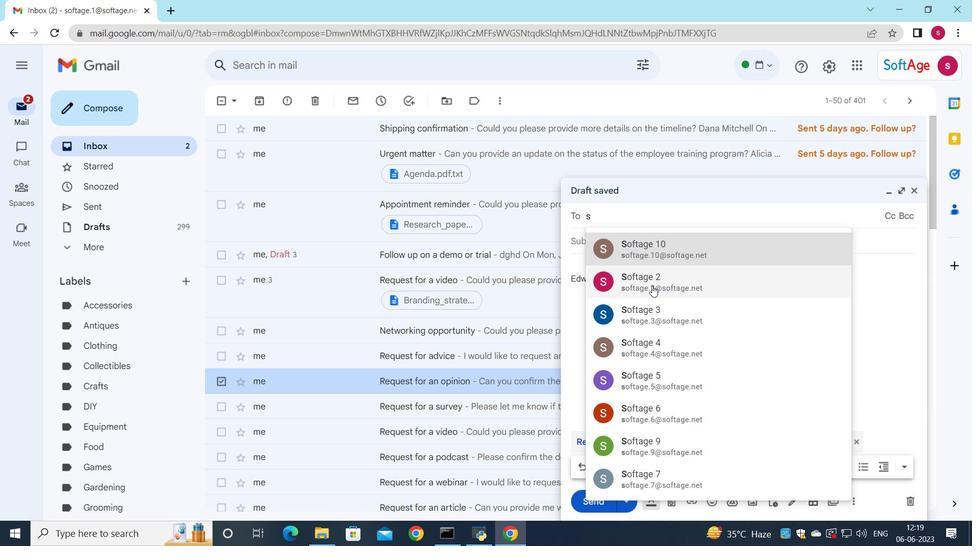
Action: Mouse pressed left at (652, 286)
Screenshot: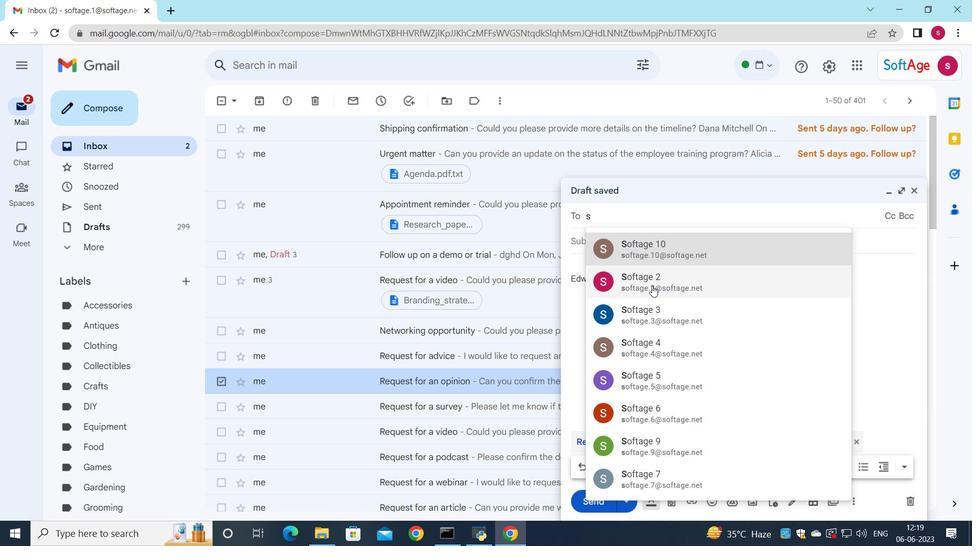 
Action: Mouse moved to (583, 254)
Screenshot: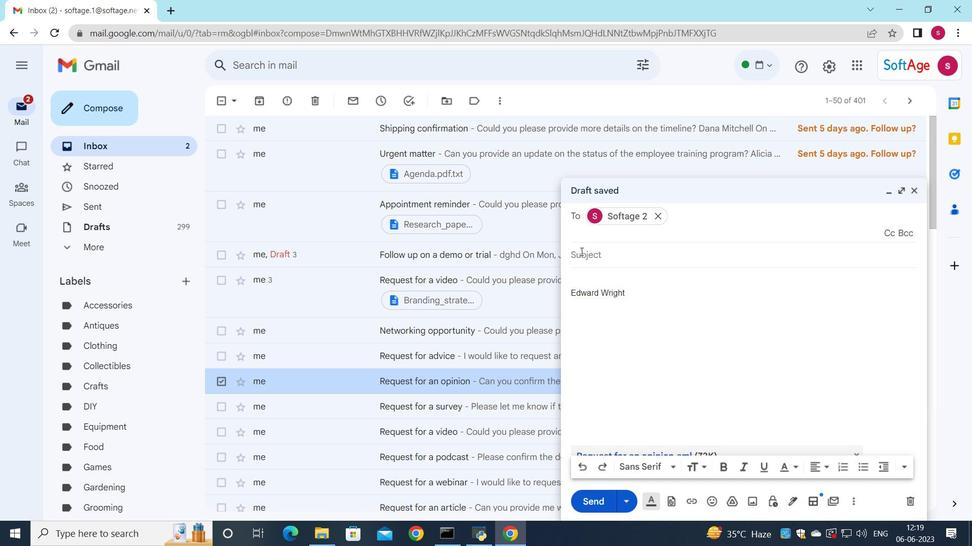 
Action: Mouse pressed left at (583, 254)
Screenshot: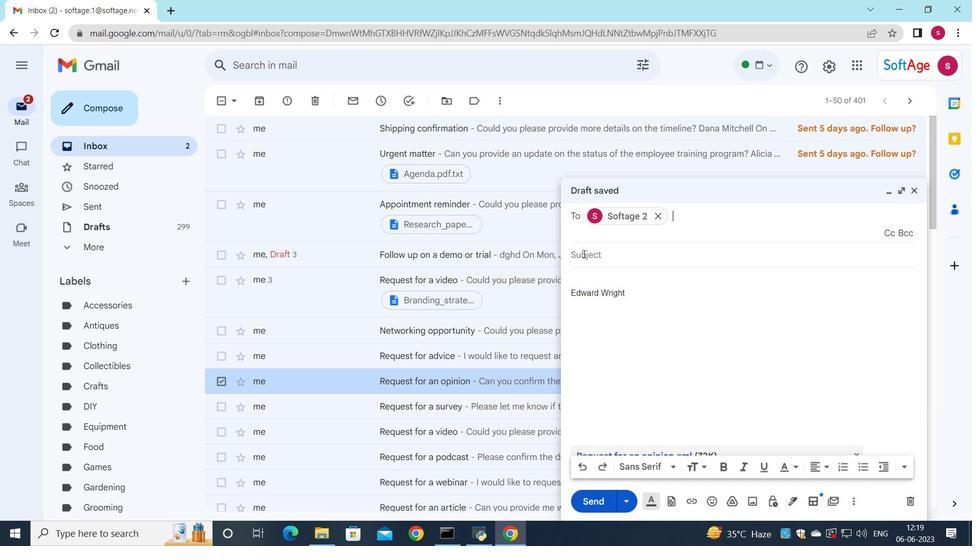 
Action: Mouse moved to (582, 257)
Screenshot: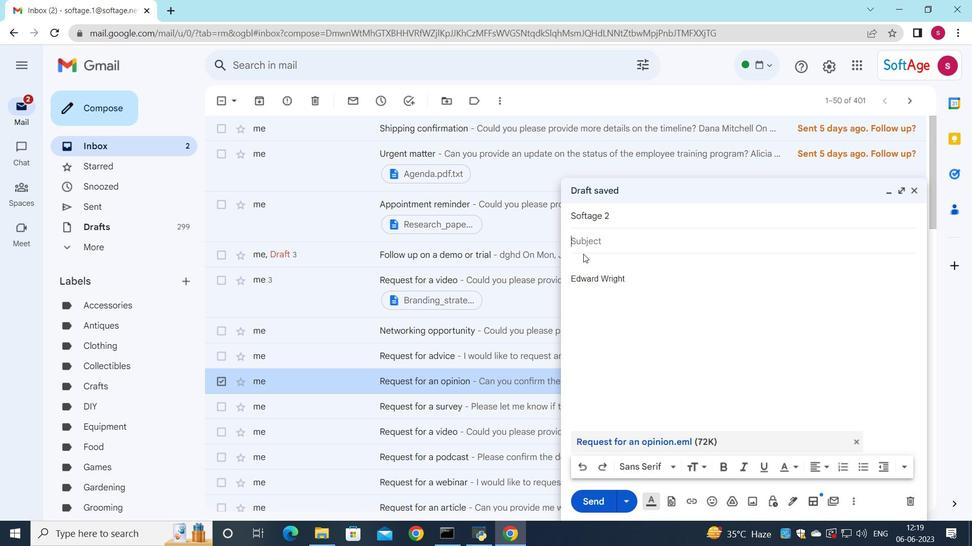 
Action: Key pressed <Key.shift>
Screenshot: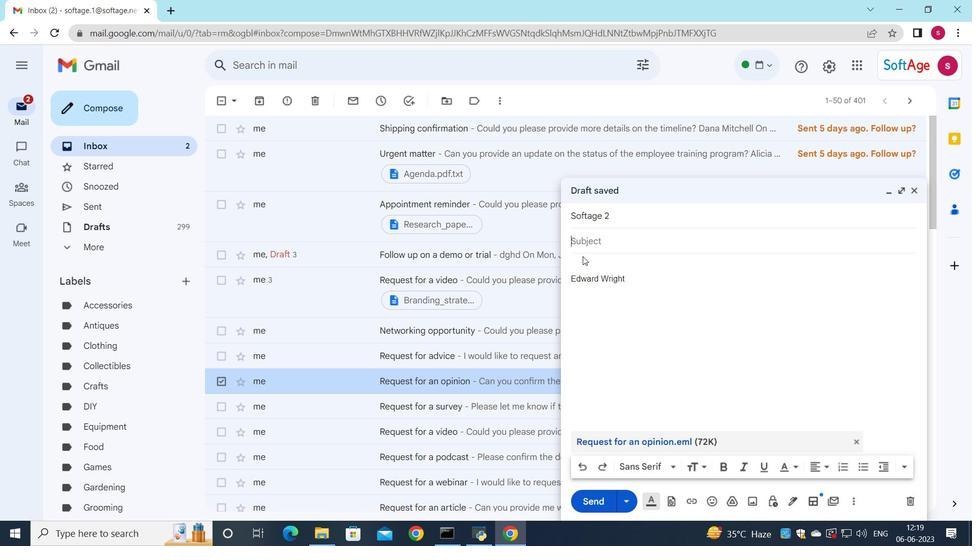 
Action: Mouse moved to (581, 262)
Screenshot: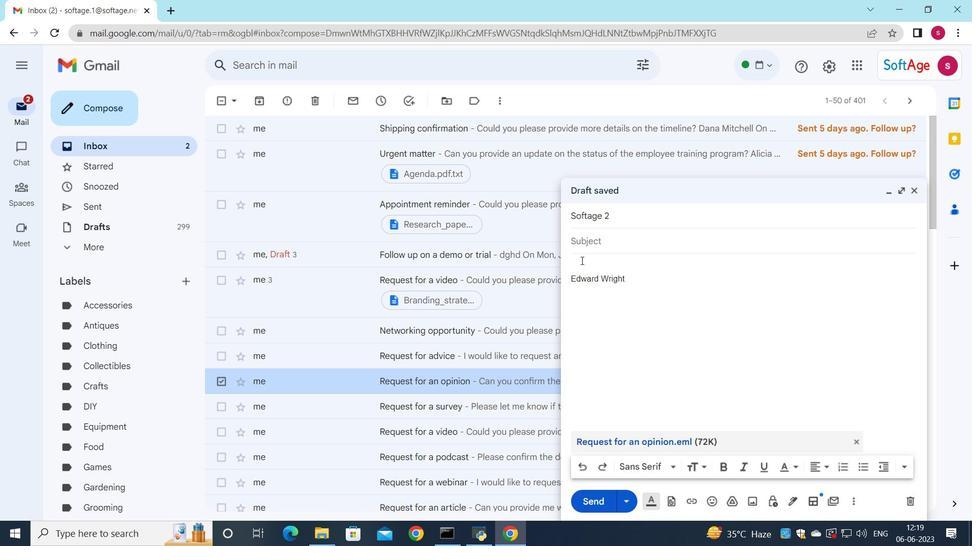 
Action: Key pressed <Key.shift><Key.shift><Key.shift><Key.shift><Key.shift><Key.shift><Key.shift><Key.shift><Key.shift><Key.shift><Key.shift><Key.shift><Key.shift><Key.shift><Key.shift><Key.shift><Key.shift><Key.shift><Key.shift><Key.shift><Key.shift><Key.shift><Key.shift><Key.shift>C
Screenshot: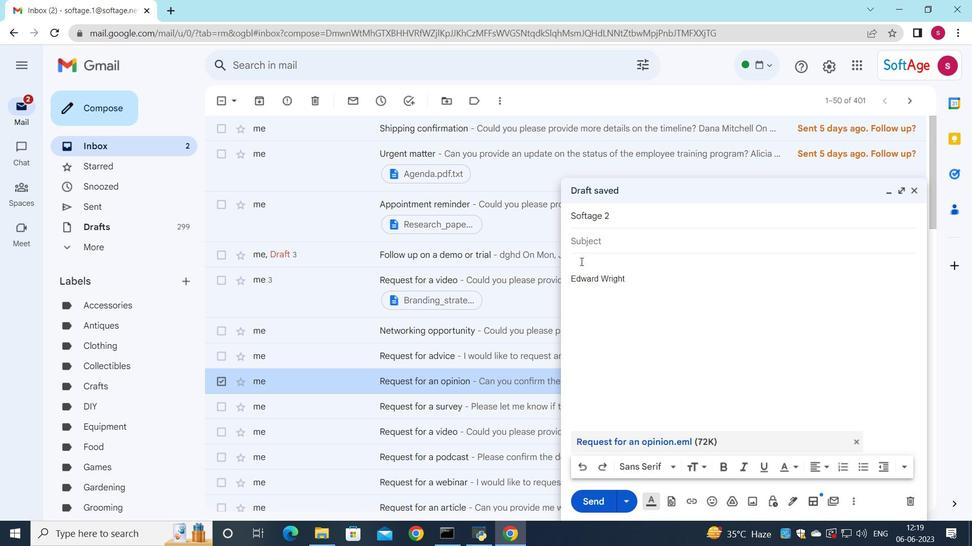 
Action: Mouse moved to (631, 257)
Screenshot: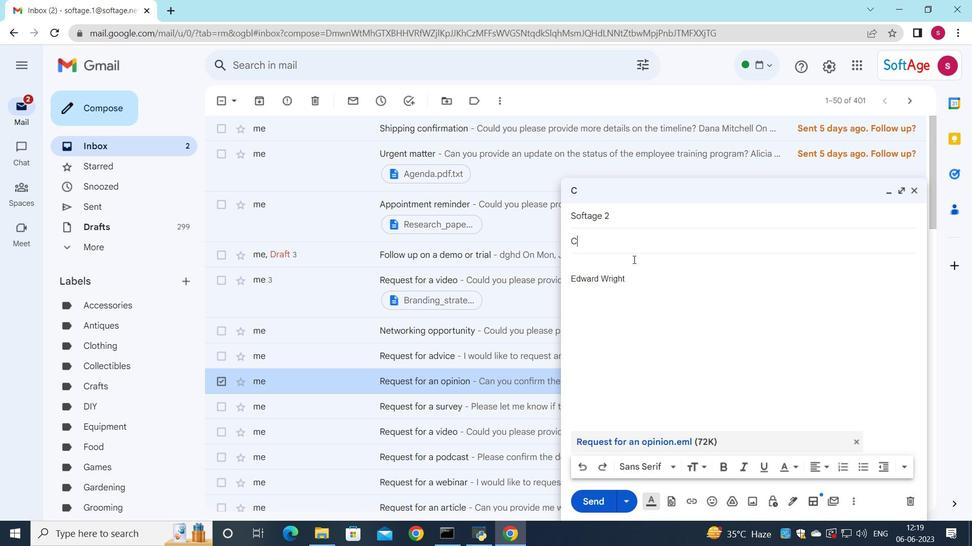 
Action: Key pressed <Key.backspace>
Screenshot: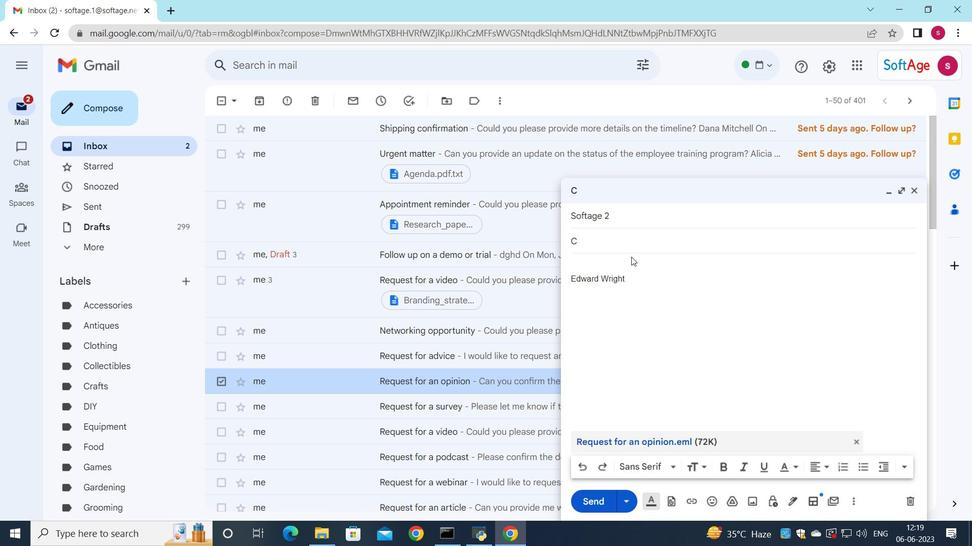 
Action: Mouse moved to (631, 260)
Screenshot: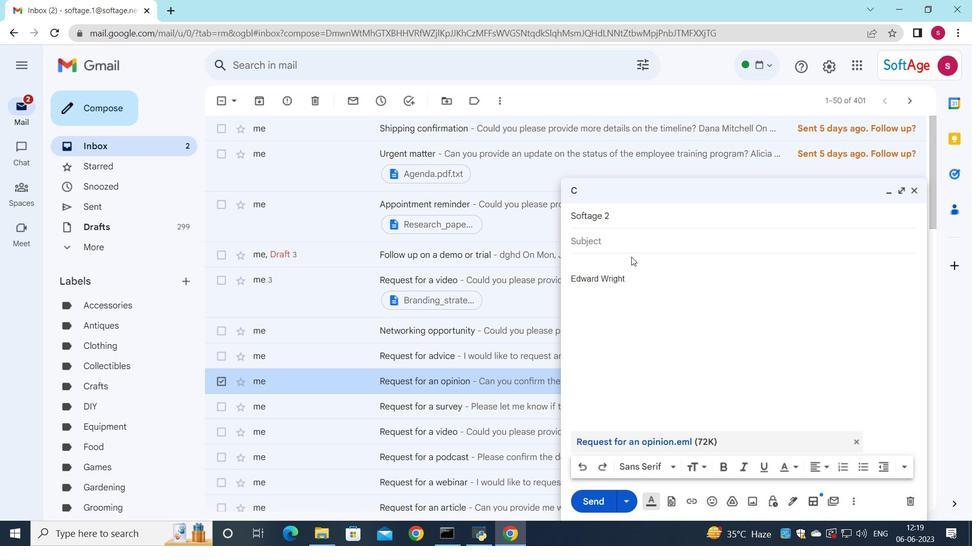 
Action: Key pressed <Key.shift><Key.shift><Key.shift><Key.shift><Key.shift><Key.shift><Key.shift><Key.shift><Key.shift><Key.shift>Request
Screenshot: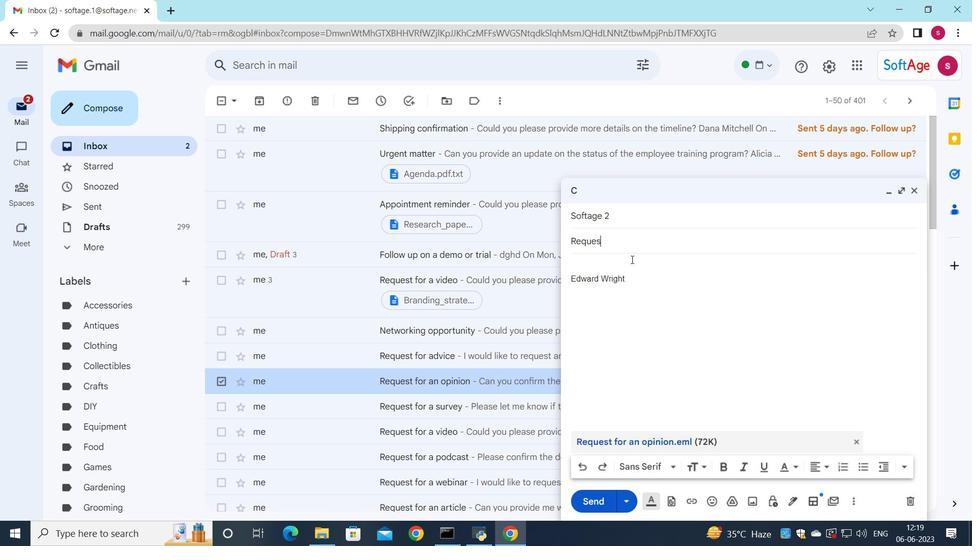 
Action: Mouse moved to (630, 262)
Screenshot: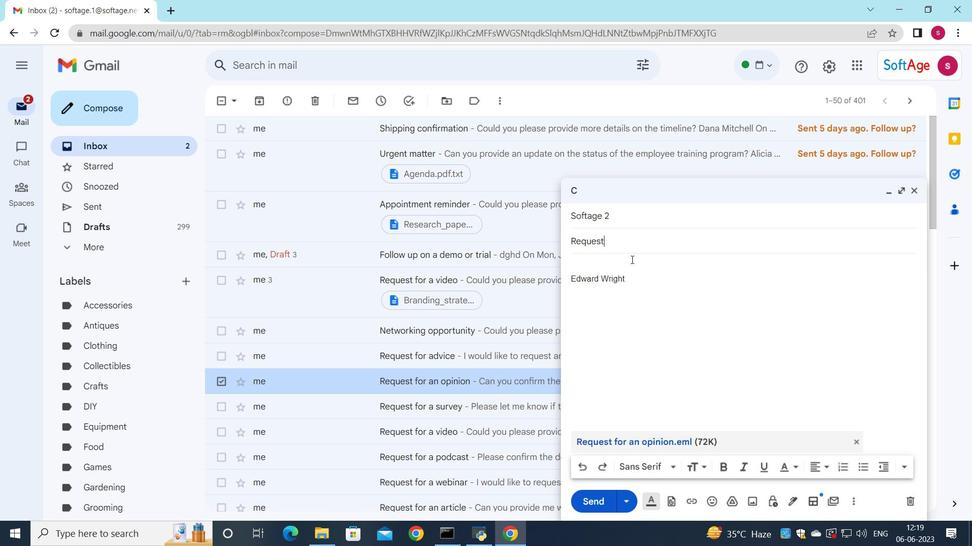 
Action: Key pressed b<Key.space>
Screenshot: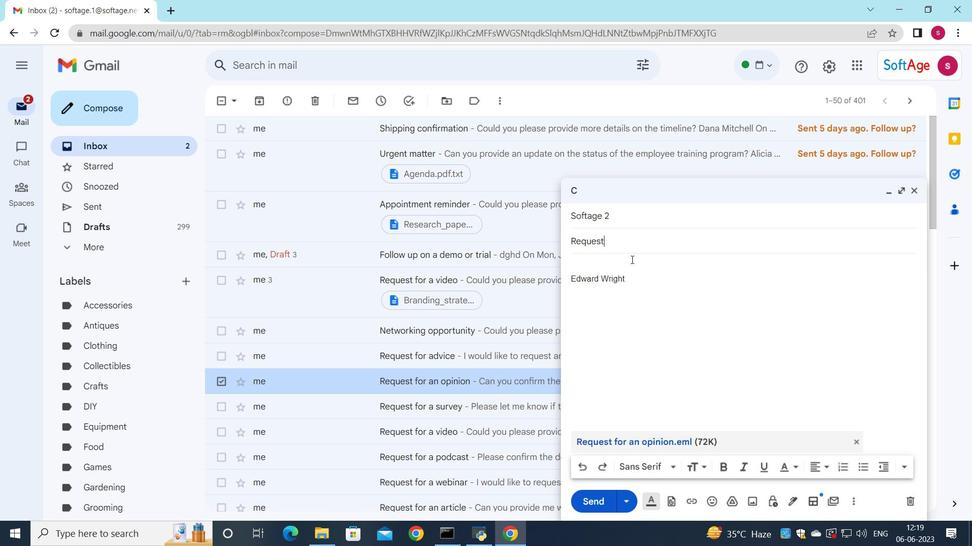 
Action: Mouse moved to (656, 224)
Screenshot: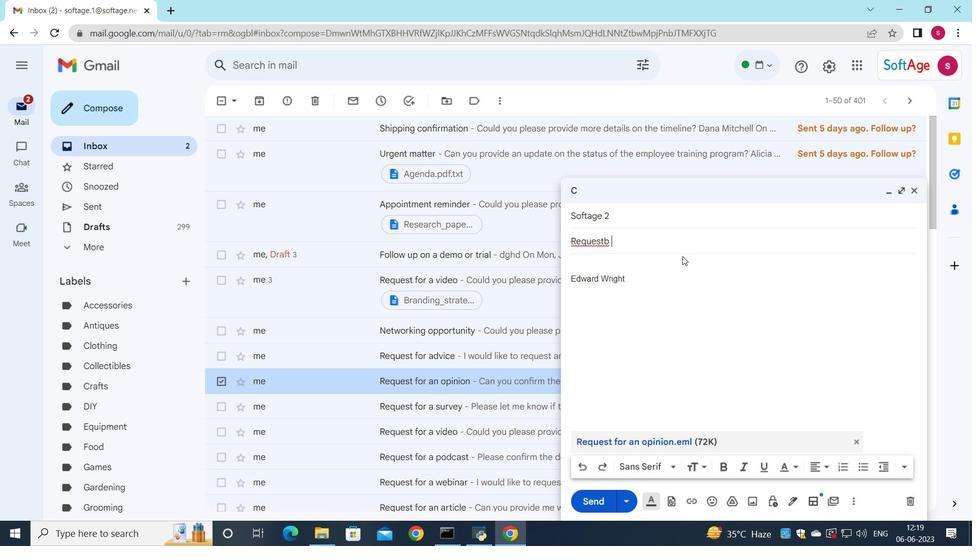 
Action: Key pressed <Key.backspace><Key.backspace><Key.space>for<Key.space>a<Key.space>pay<Key.space>raise
Screenshot: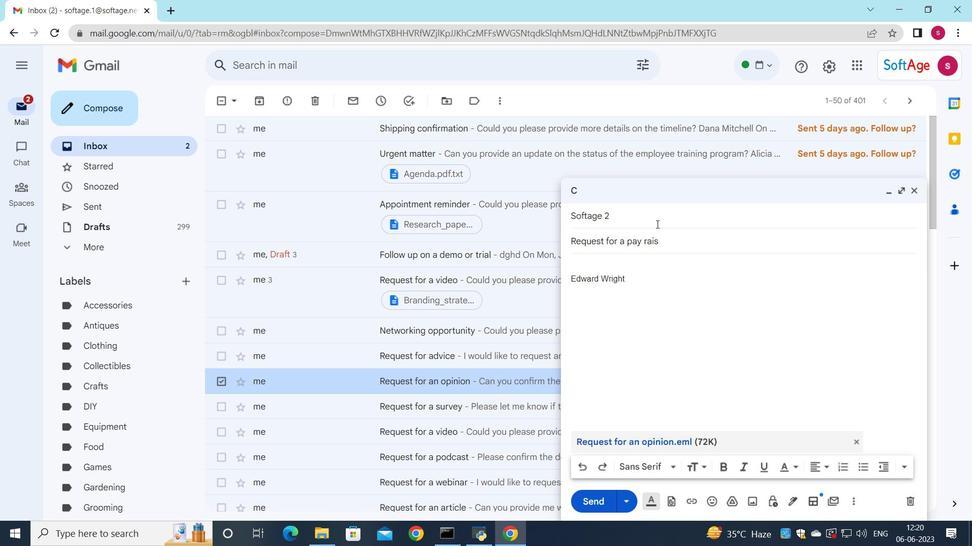 
Action: Mouse moved to (577, 273)
Screenshot: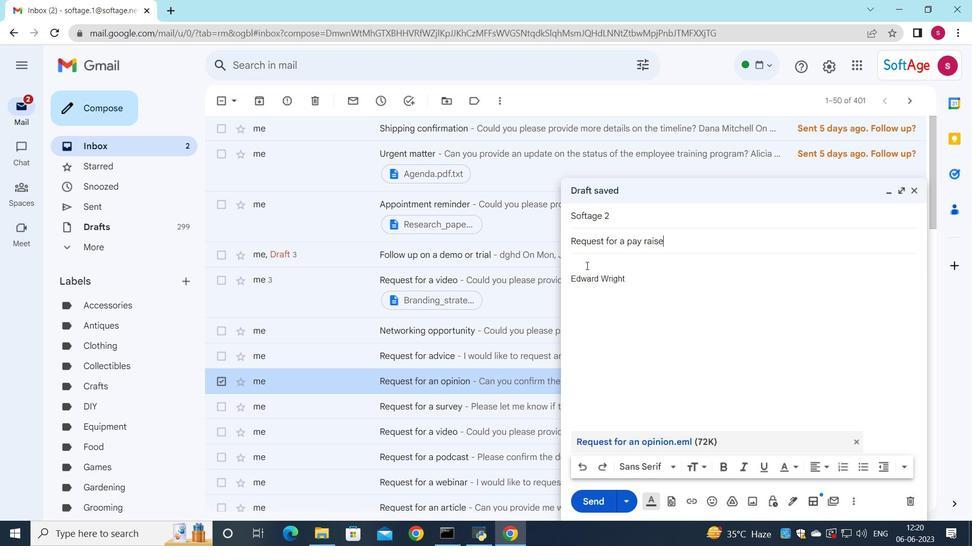 
Action: Mouse pressed left at (577, 273)
Screenshot: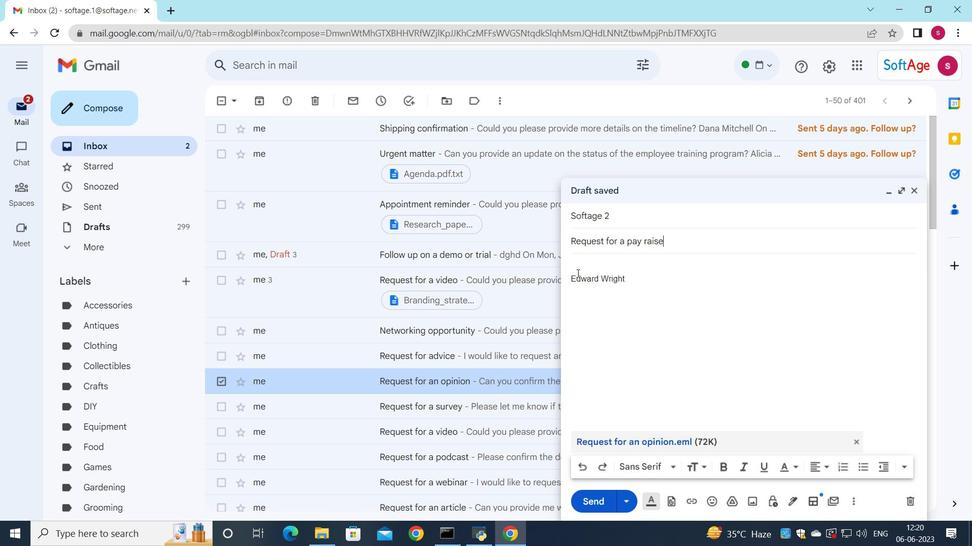 
Action: Mouse moved to (586, 258)
Screenshot: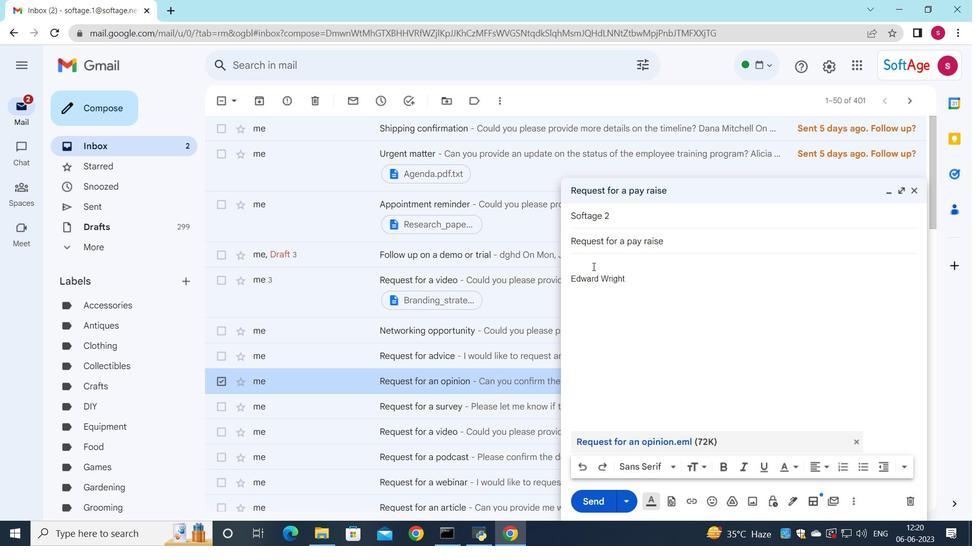 
Action: Mouse pressed left at (586, 258)
Screenshot: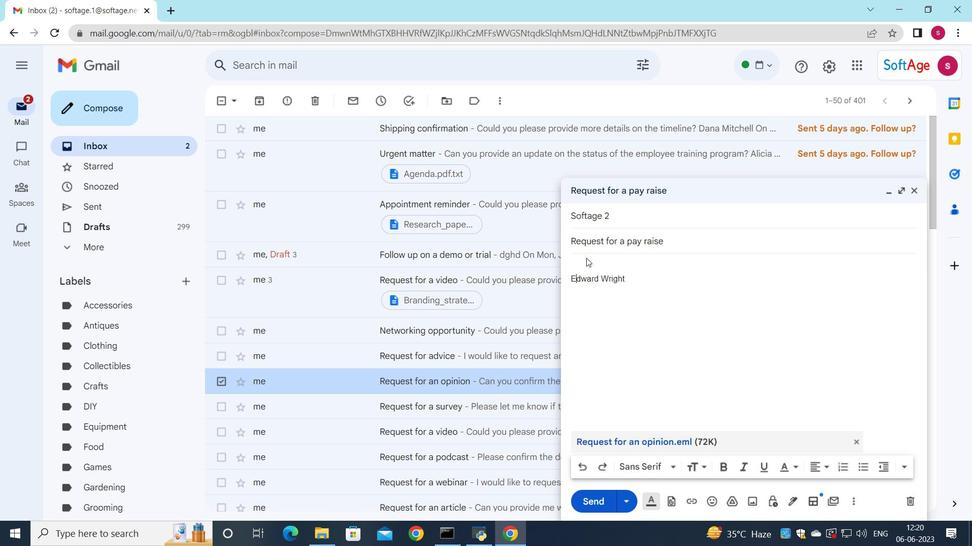 
Action: Mouse moved to (580, 266)
Screenshot: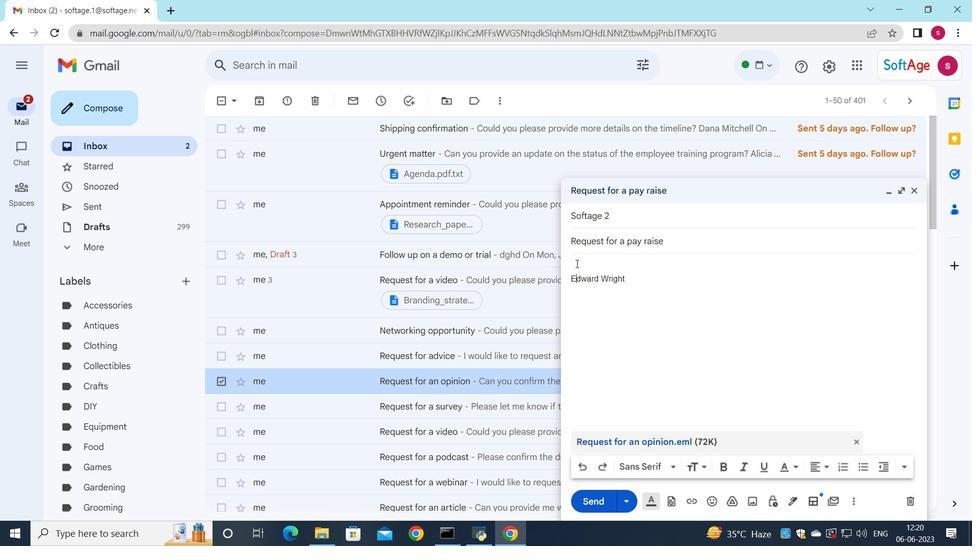 
Action: Mouse pressed left at (580, 266)
Screenshot: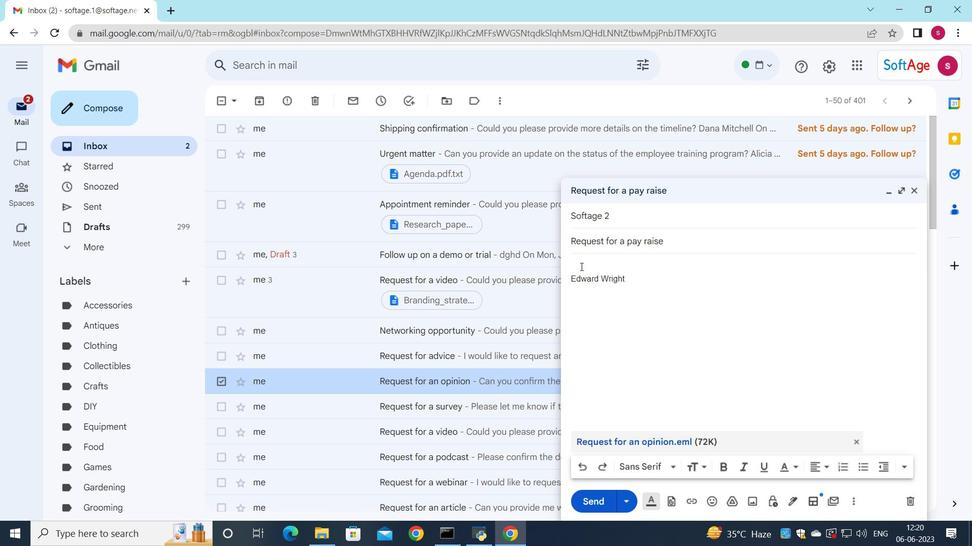 
Action: Mouse moved to (596, 263)
Screenshot: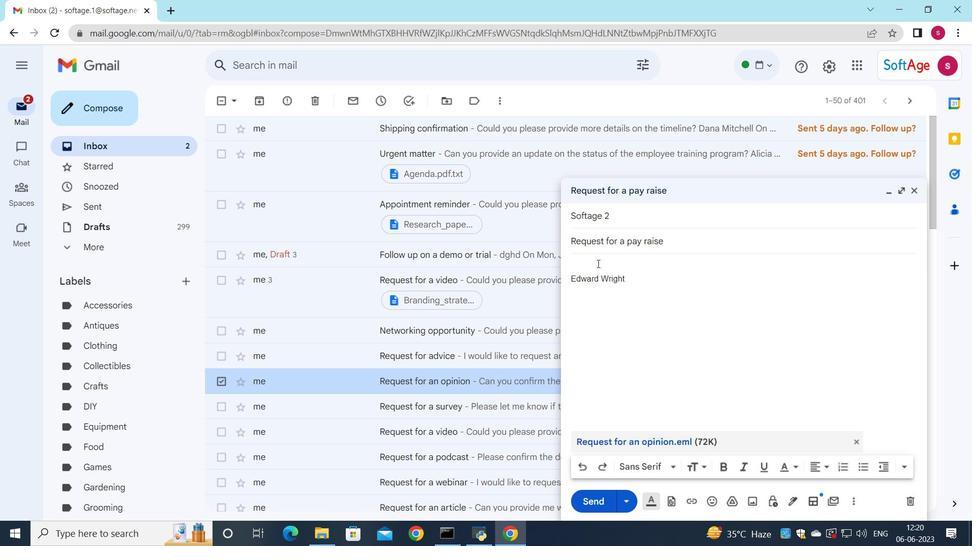
Action: Key pressed <Key.shift>Could<Key.space>you<Key.space>pri<Key.backspace>ovide<Key.space>me<Key.space>with<Key.space>a<Key.space>list<Key.space>of<Key.space>thr<Key.backspace>e<Key.space>projects<Key.space>constraints<Key.space>and<Key.space>assumo<Key.backspace>ptions<Key.shift_r>?
Screenshot: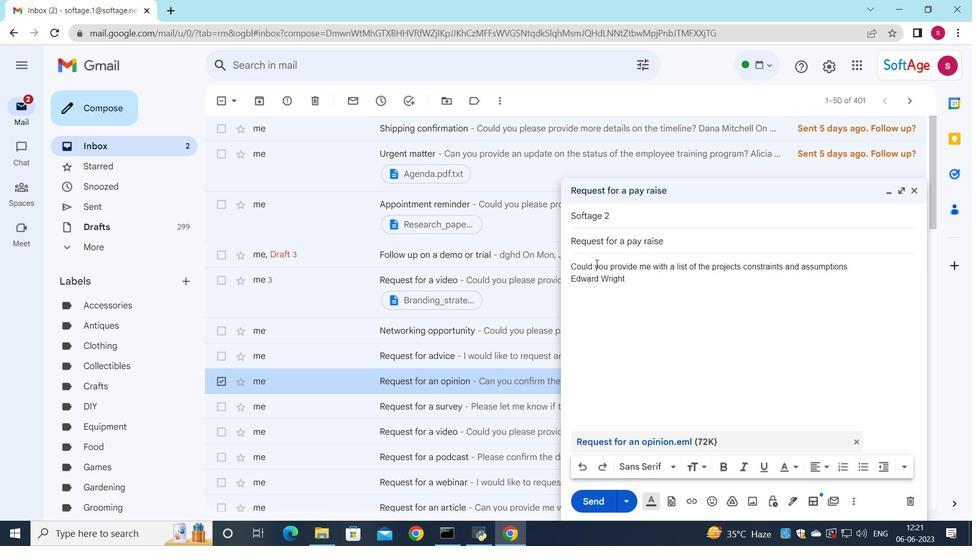 
Action: Mouse moved to (734, 270)
Screenshot: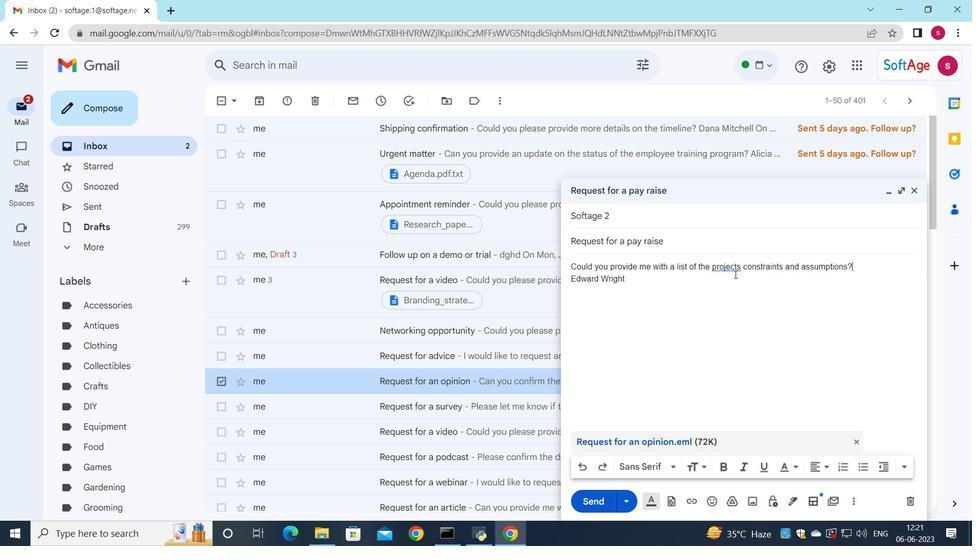 
Action: Mouse pressed left at (734, 270)
Screenshot: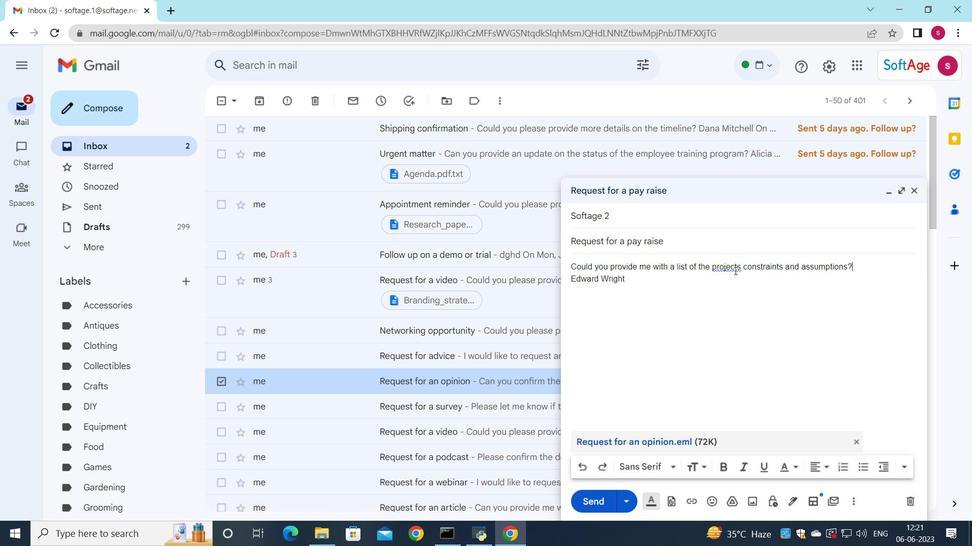 
Action: Mouse moved to (732, 281)
Screenshot: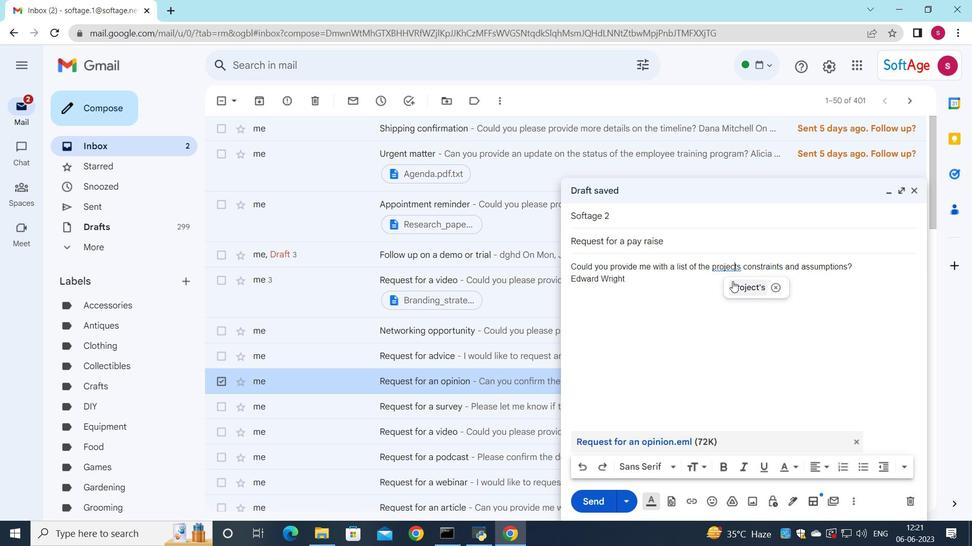 
Action: Mouse pressed left at (732, 281)
Screenshot: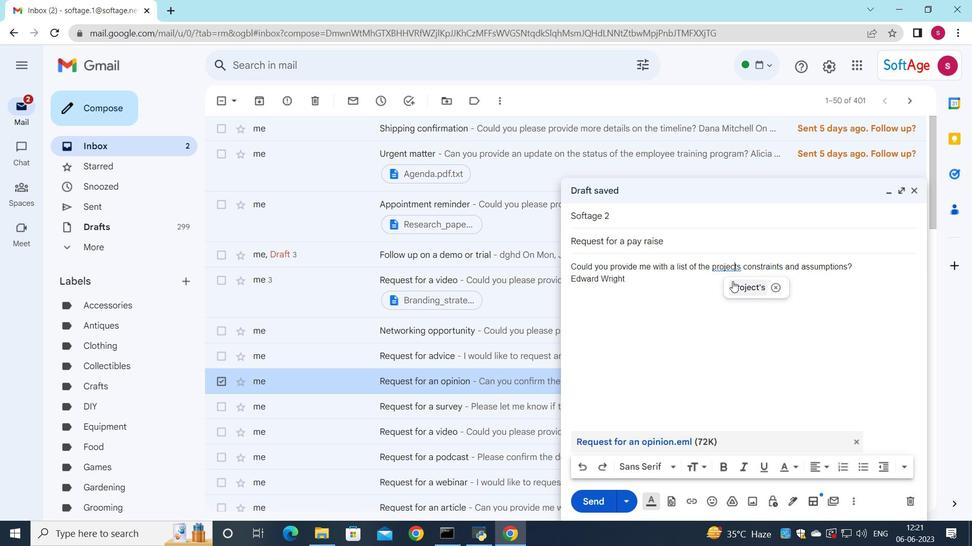 
Action: Mouse moved to (597, 503)
Screenshot: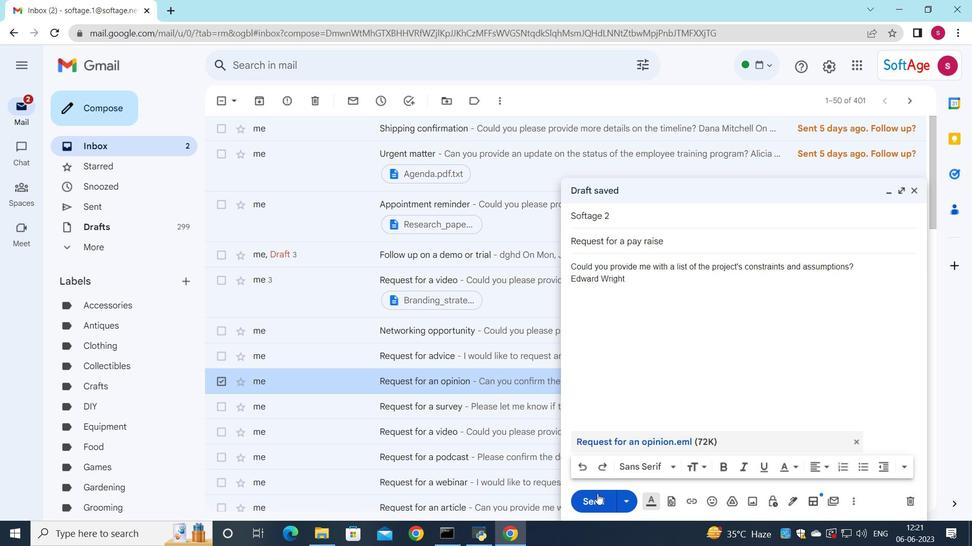 
Action: Mouse pressed left at (597, 503)
Screenshot: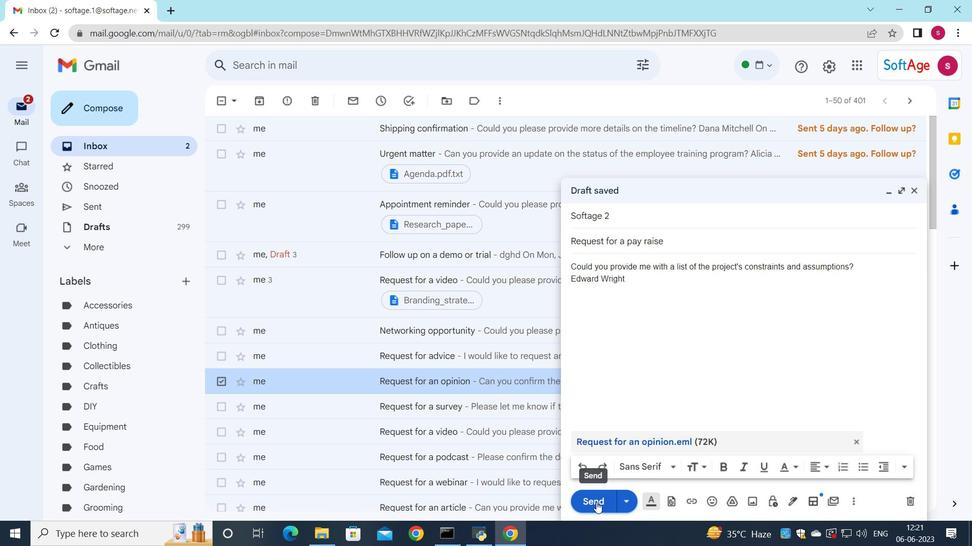 
Action: Mouse moved to (657, 374)
Screenshot: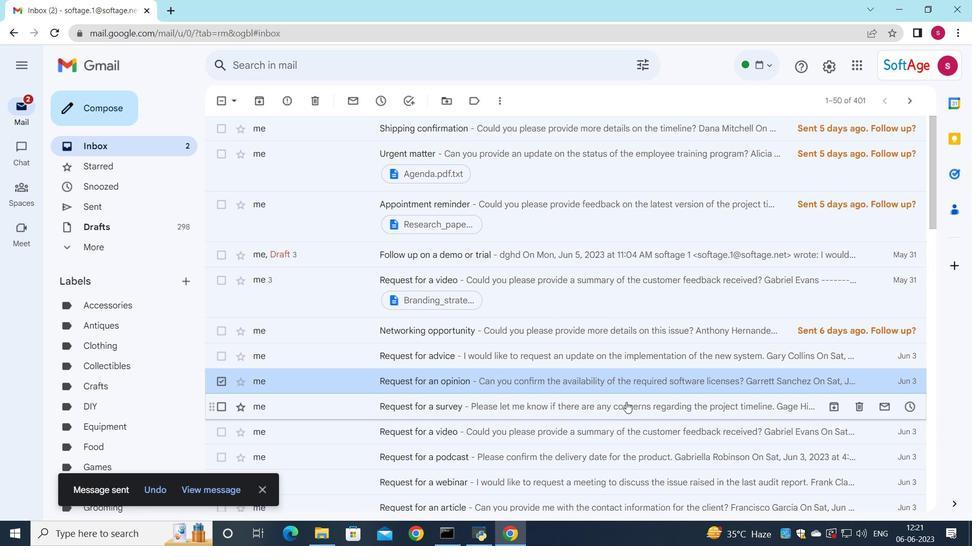 
